 Task: Search for people on LinkedIn using filters: location 'Juitai', current company 'EXFO', school 'Shri Ramdeobaba College of Engineering and Management', industry 'Natural Gas Extraction', and title 'Cashier'.
Action: Mouse moved to (567, 71)
Screenshot: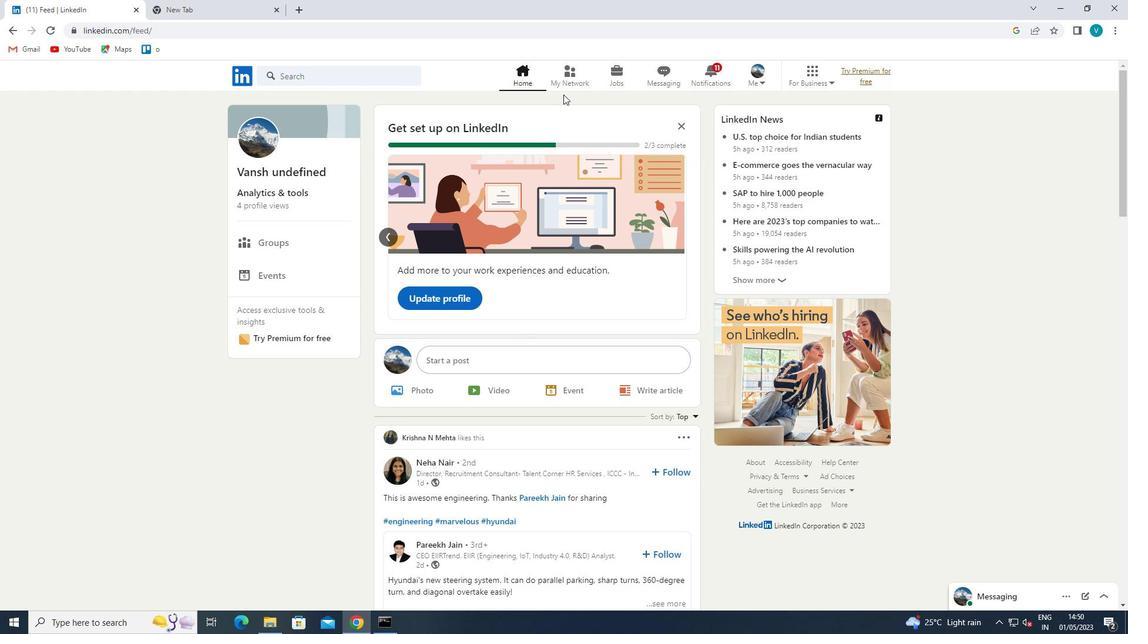 
Action: Mouse pressed left at (567, 71)
Screenshot: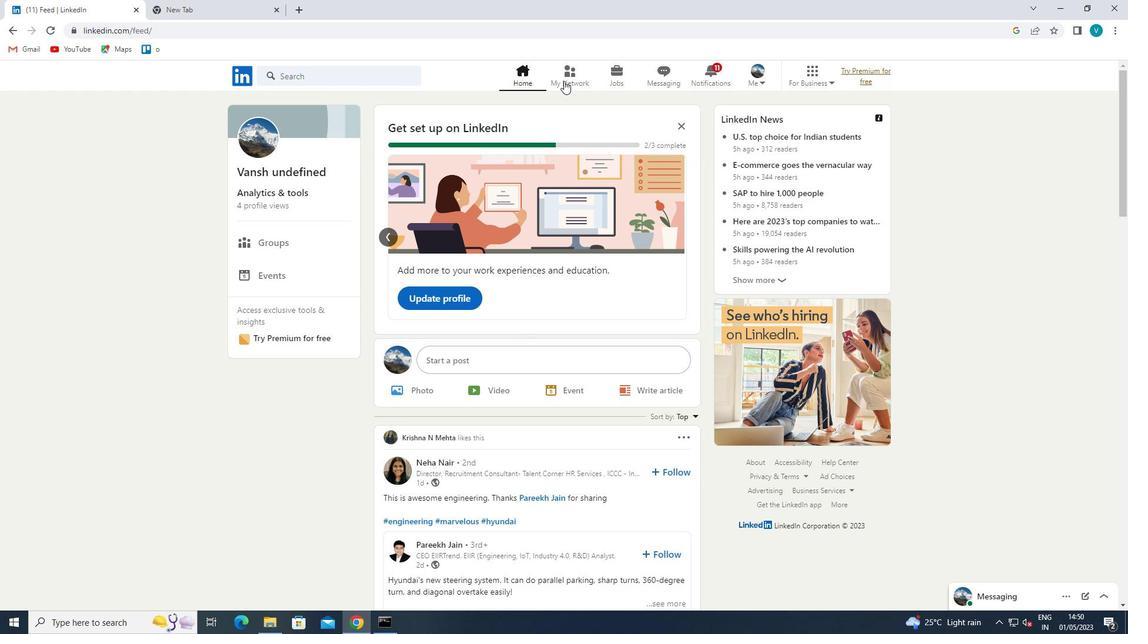 
Action: Mouse moved to (349, 138)
Screenshot: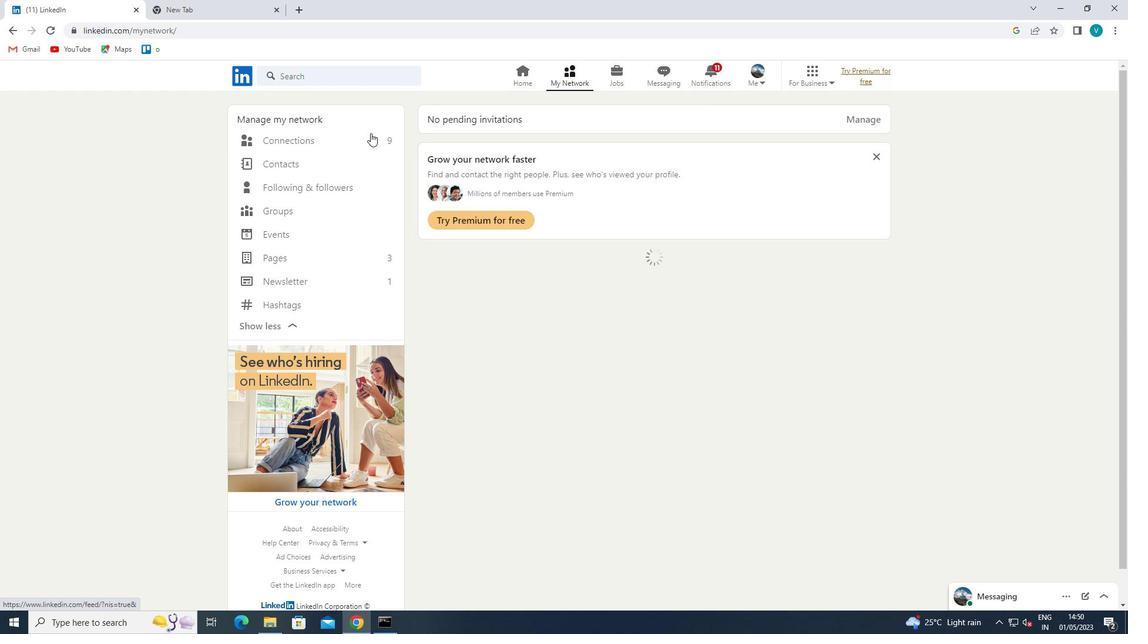
Action: Mouse pressed left at (349, 138)
Screenshot: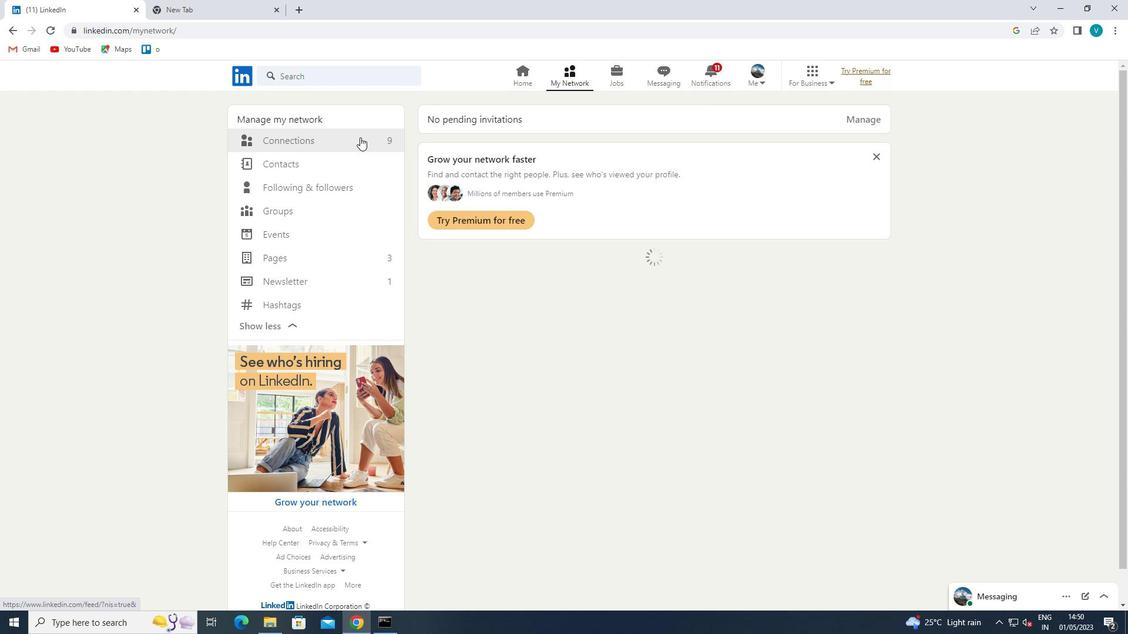 
Action: Mouse moved to (631, 141)
Screenshot: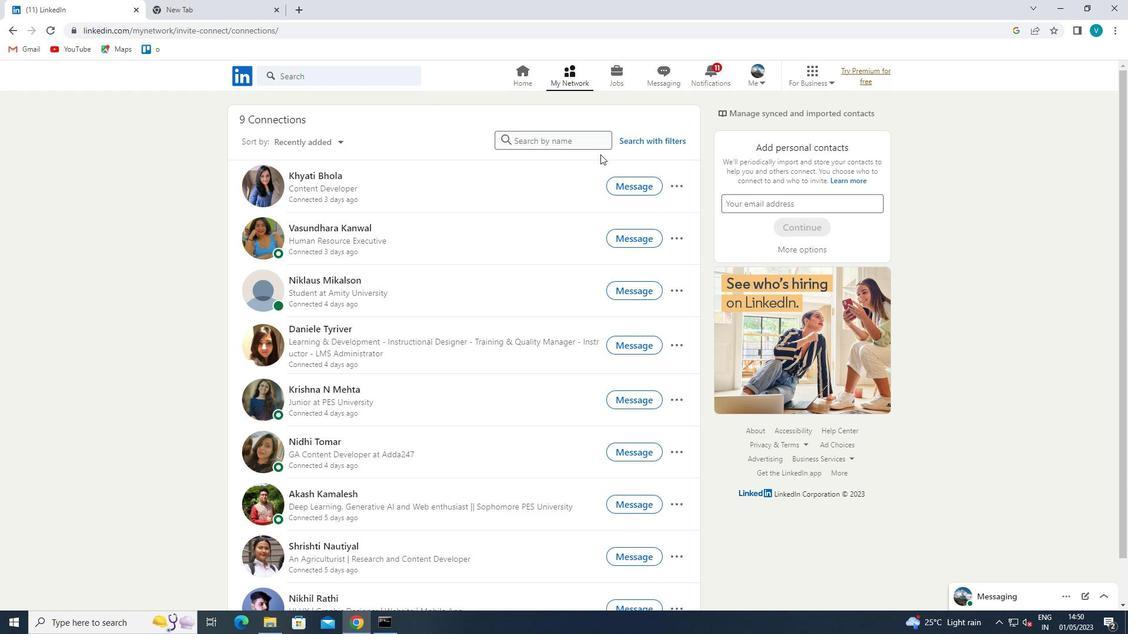 
Action: Mouse pressed left at (631, 141)
Screenshot: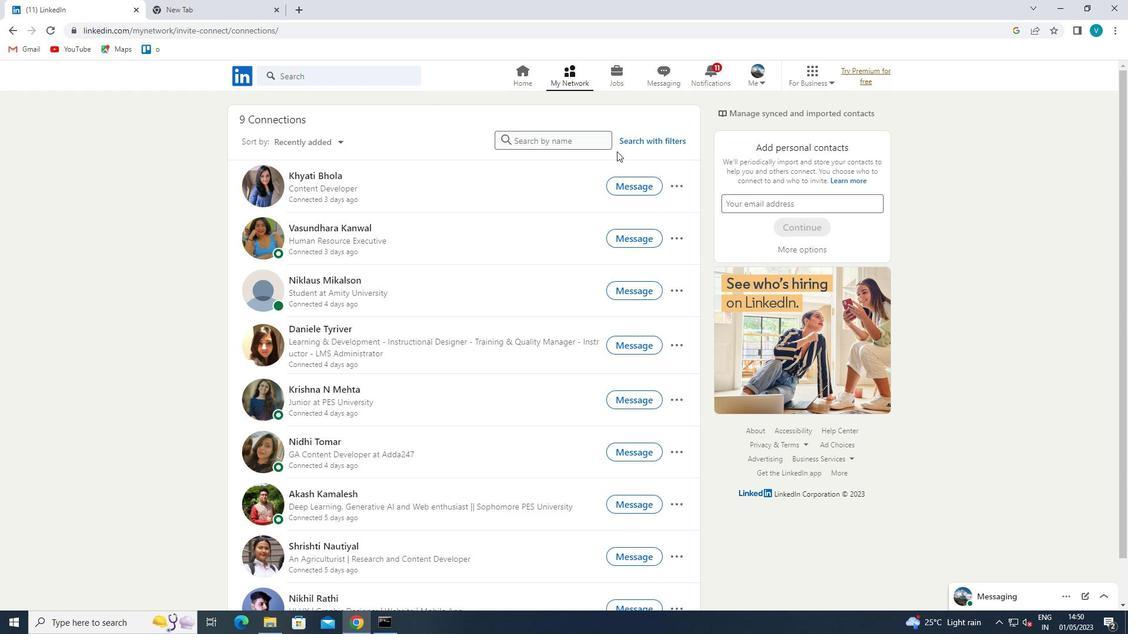 
Action: Mouse moved to (555, 112)
Screenshot: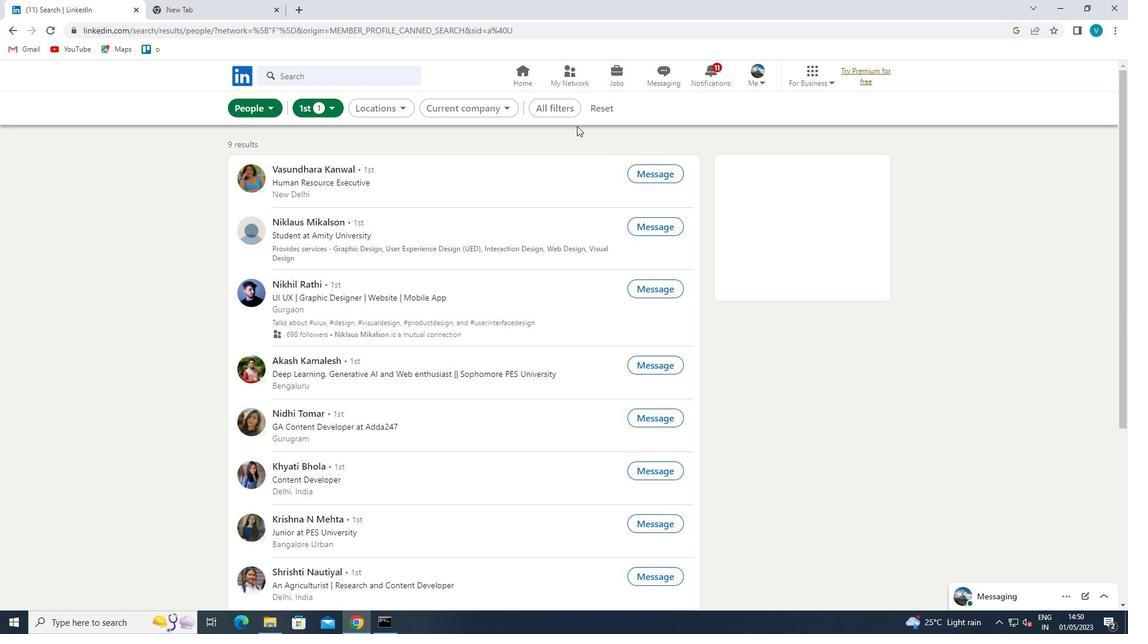 
Action: Mouse pressed left at (555, 112)
Screenshot: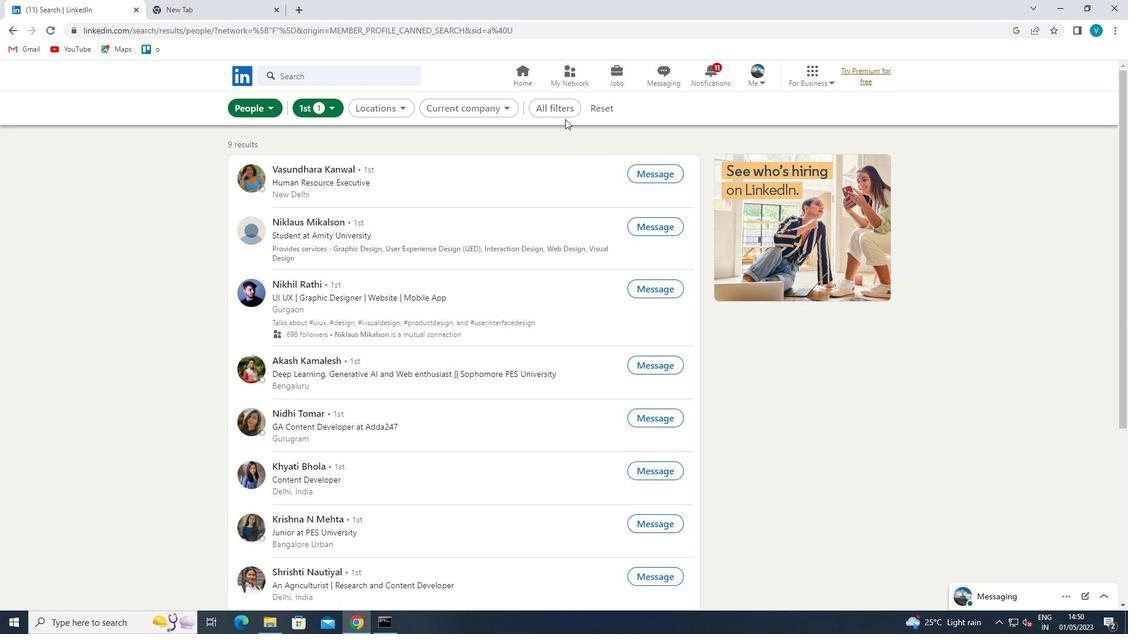 
Action: Mouse moved to (934, 383)
Screenshot: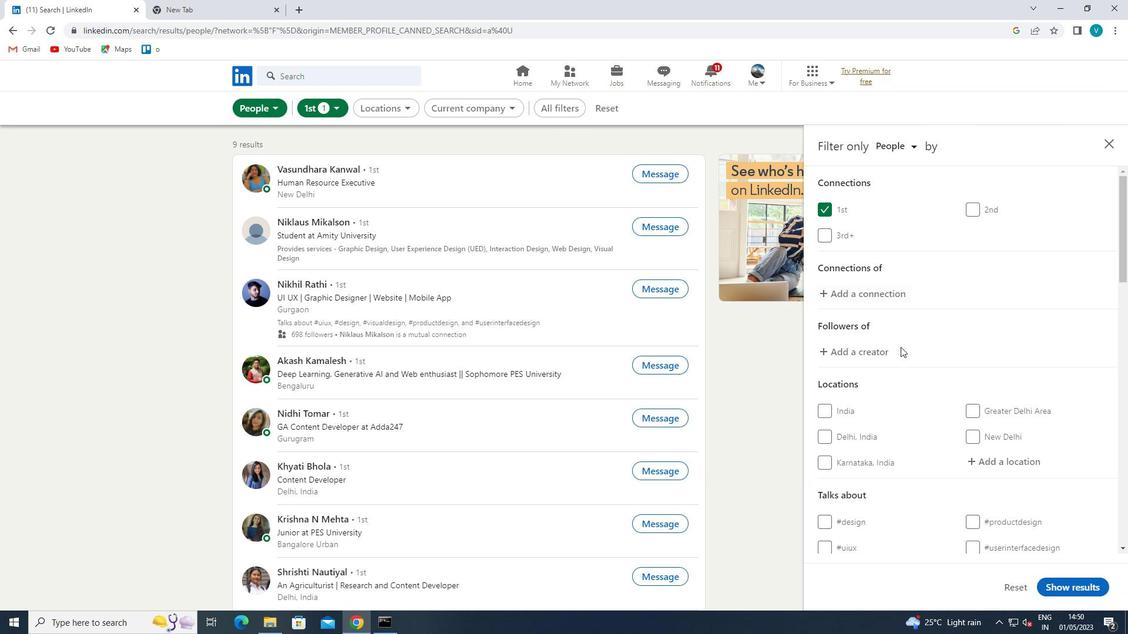 
Action: Mouse scrolled (934, 383) with delta (0, 0)
Screenshot: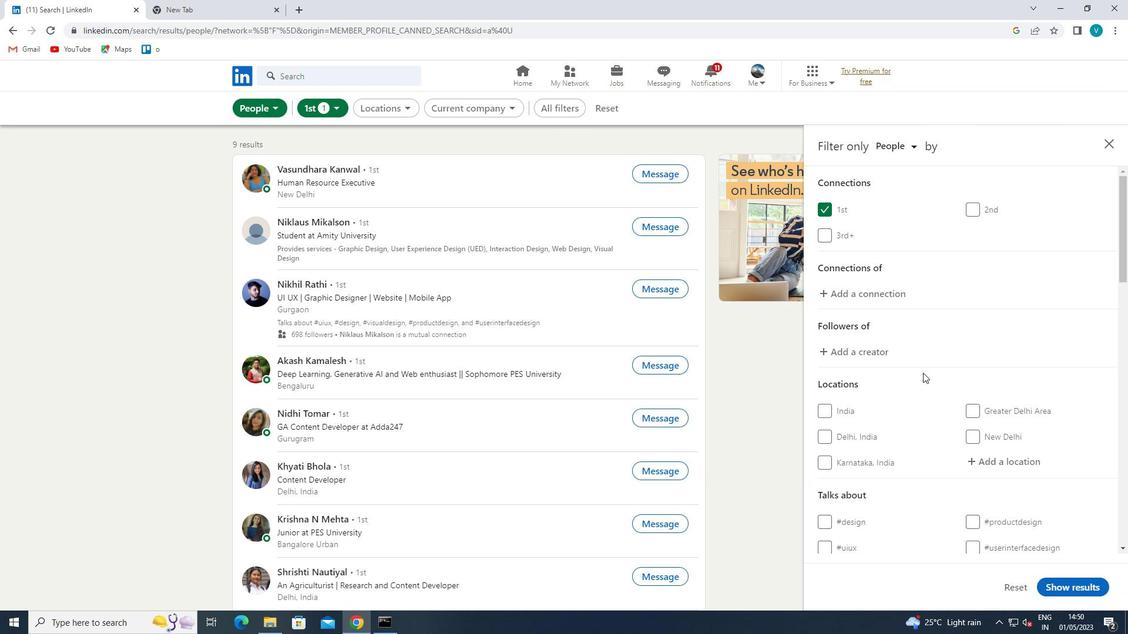 
Action: Mouse moved to (975, 397)
Screenshot: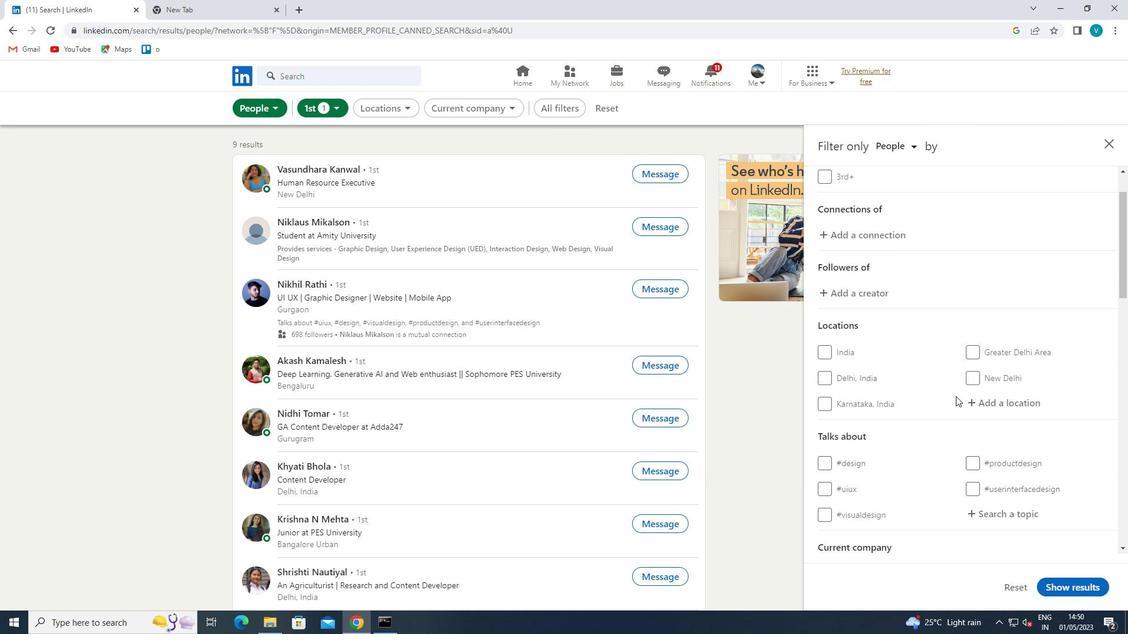 
Action: Mouse pressed left at (975, 397)
Screenshot: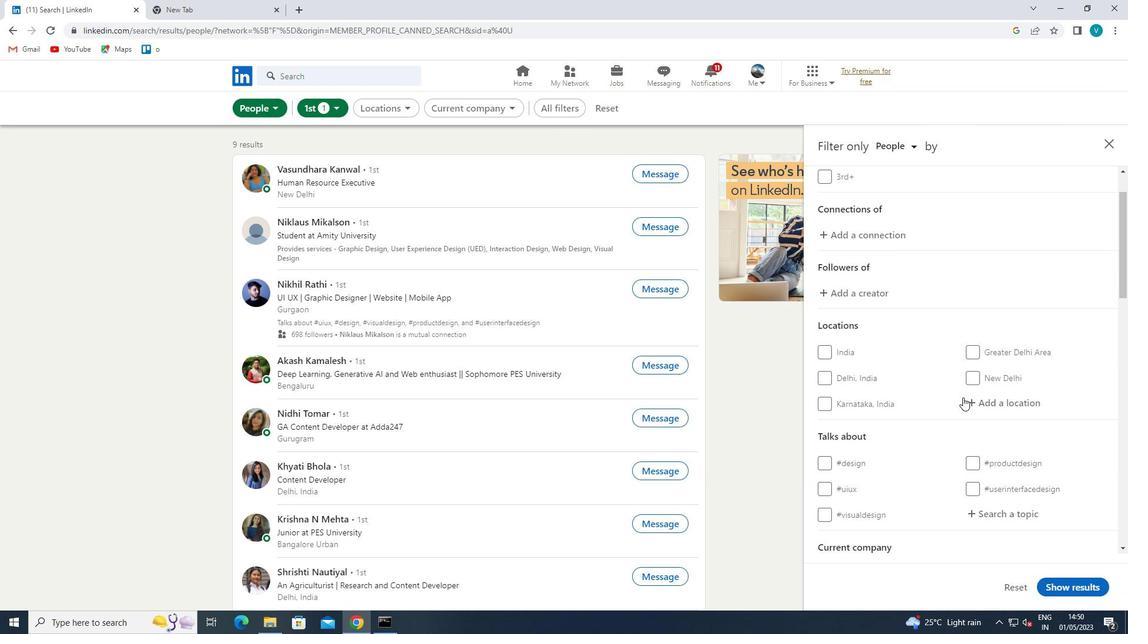 
Action: Mouse moved to (501, 512)
Screenshot: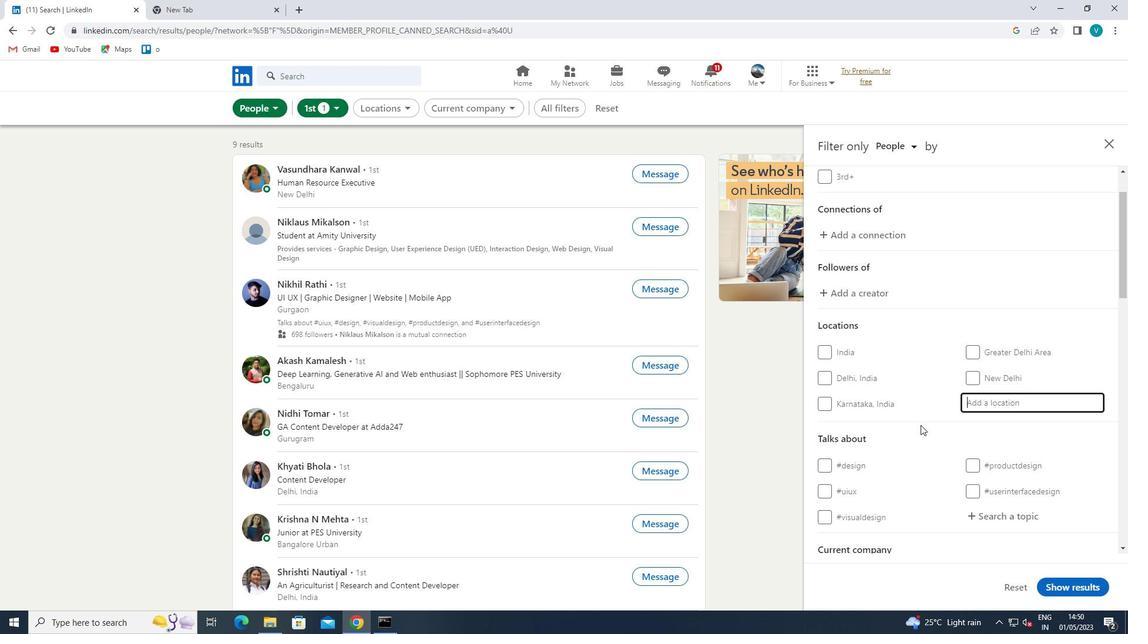 
Action: Key pressed <Key.shift>JUITAI
Screenshot: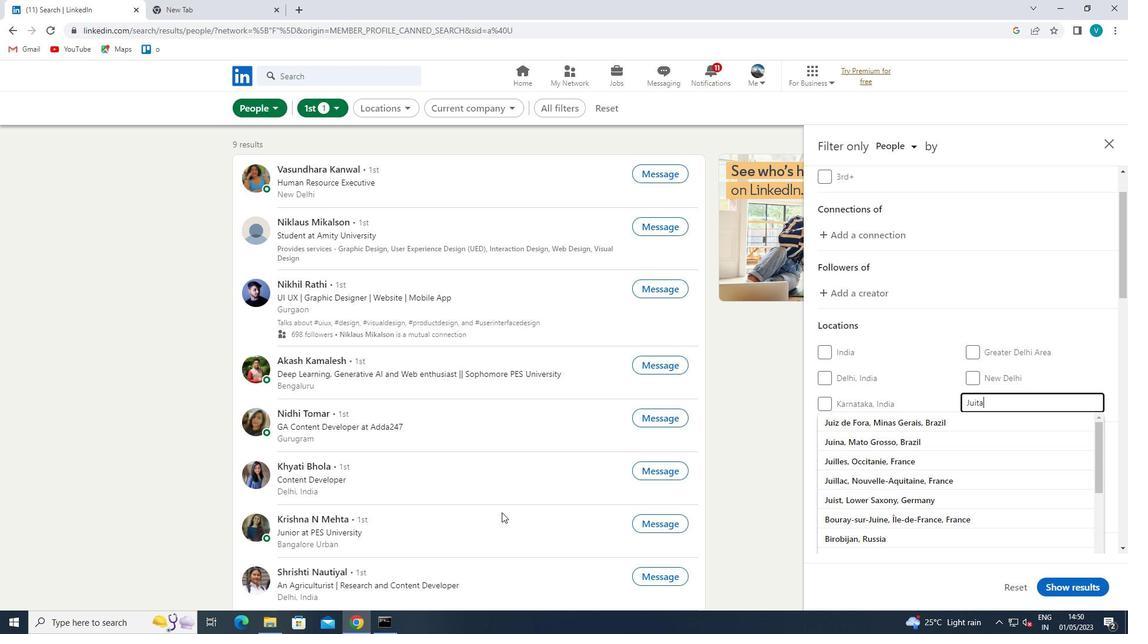 
Action: Mouse moved to (893, 468)
Screenshot: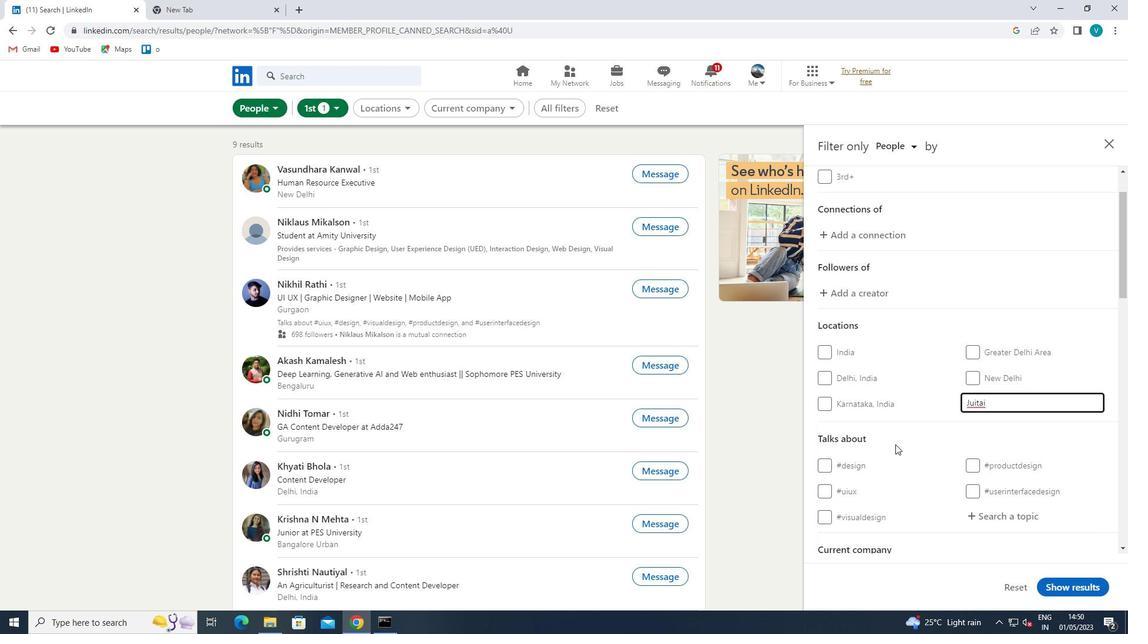 
Action: Mouse scrolled (893, 468) with delta (0, 0)
Screenshot: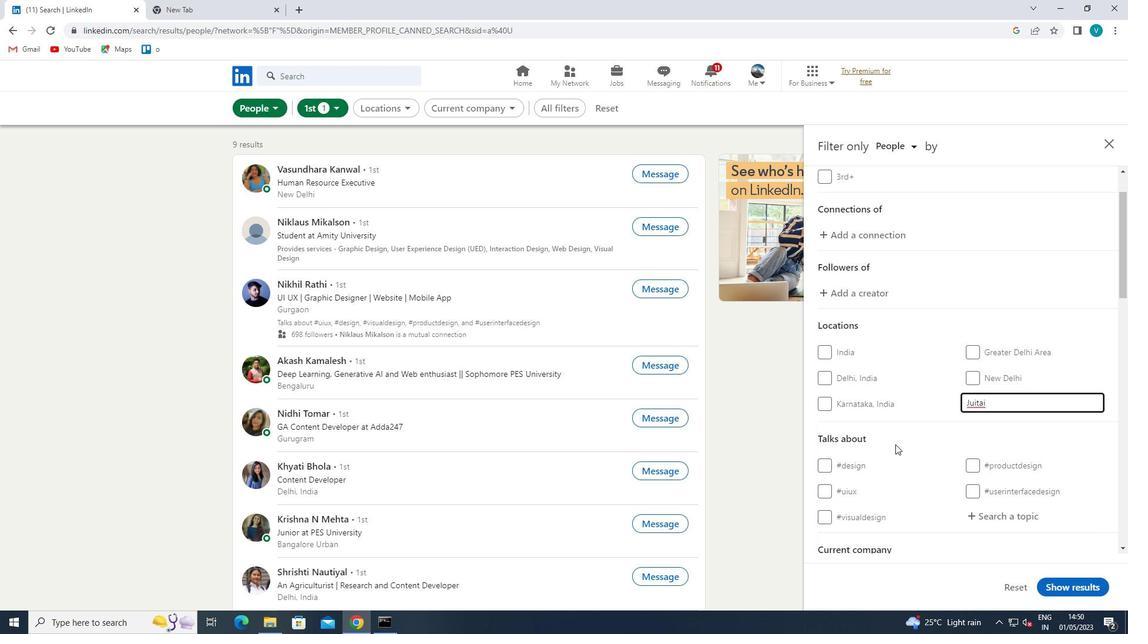 
Action: Mouse moved to (994, 451)
Screenshot: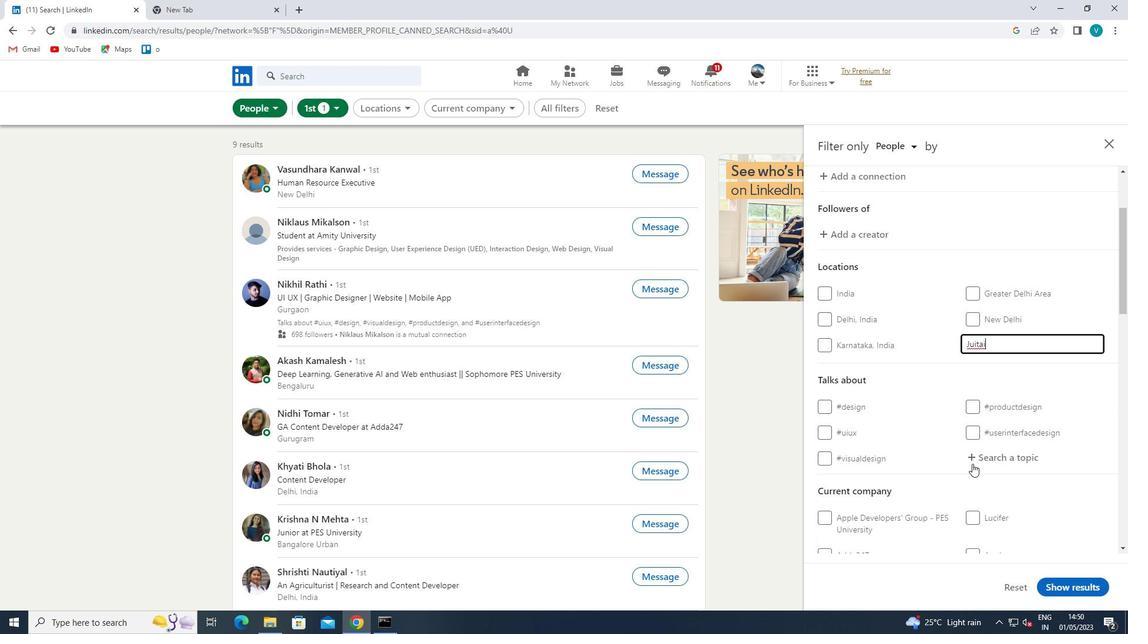 
Action: Mouse pressed left at (994, 451)
Screenshot: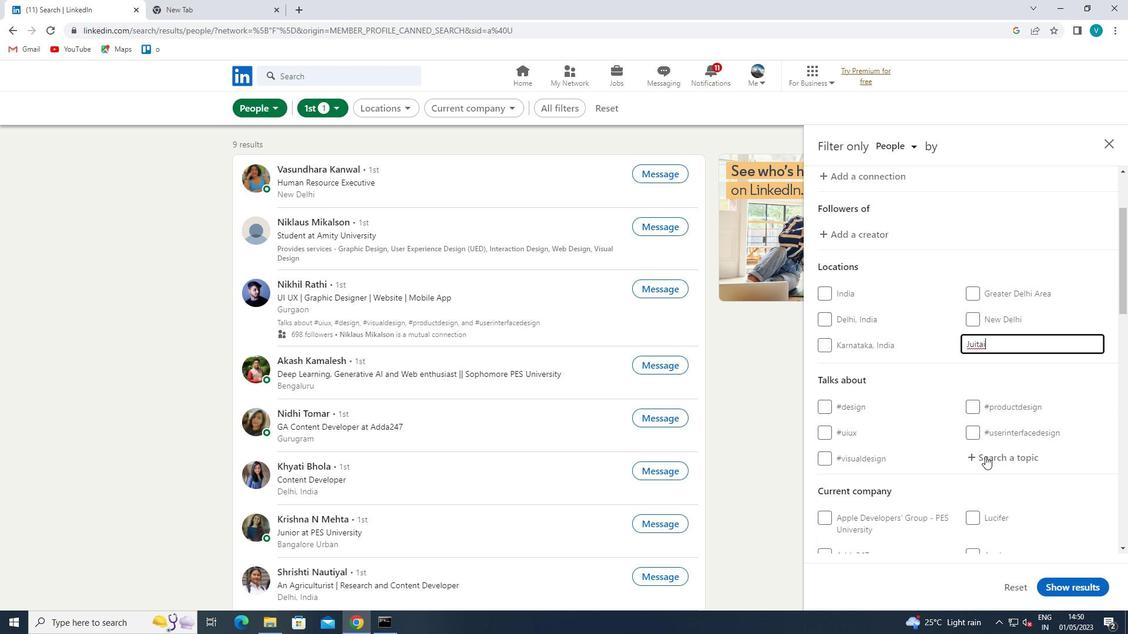 
Action: Mouse moved to (877, 437)
Screenshot: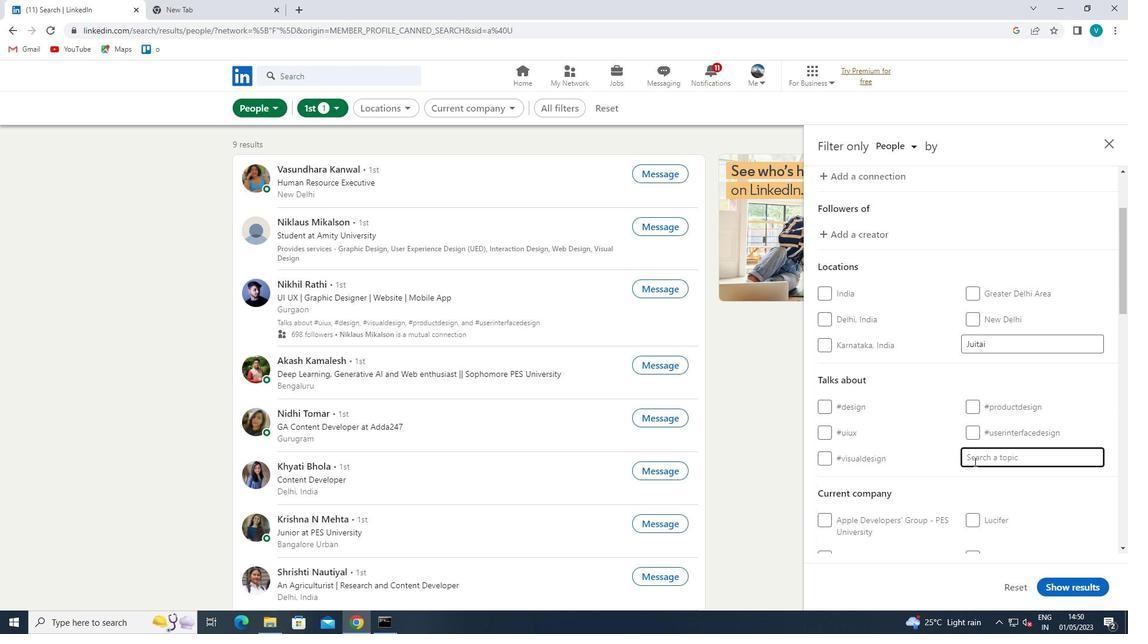 
Action: Key pressed <Key.shift>#<Key.shift>KNOWYOURSOCIAL
Screenshot: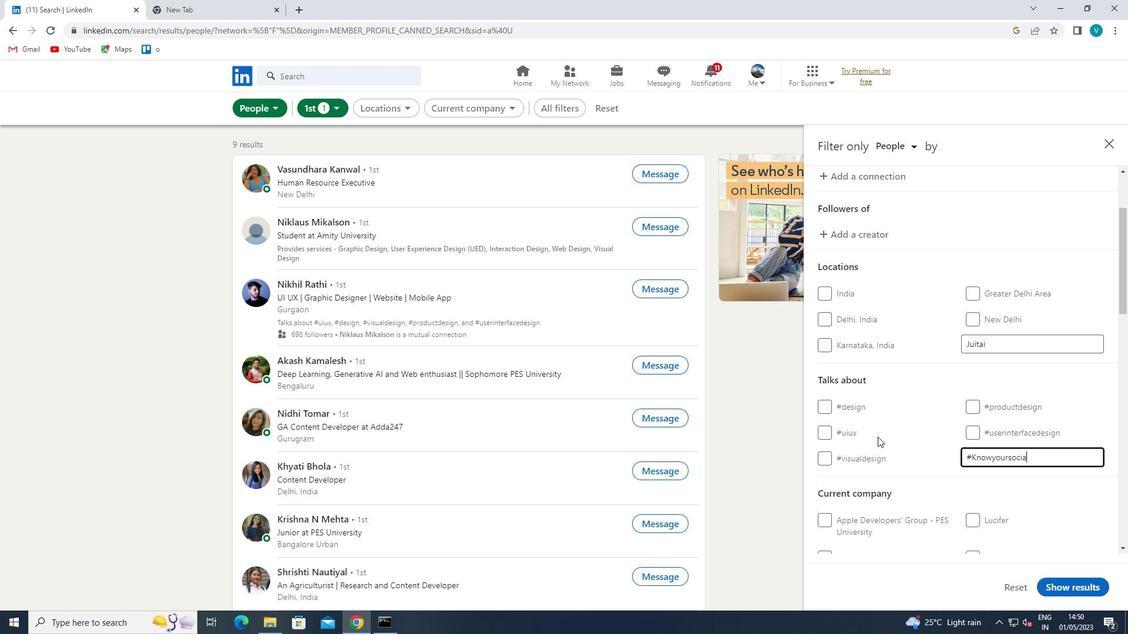
Action: Mouse moved to (920, 458)
Screenshot: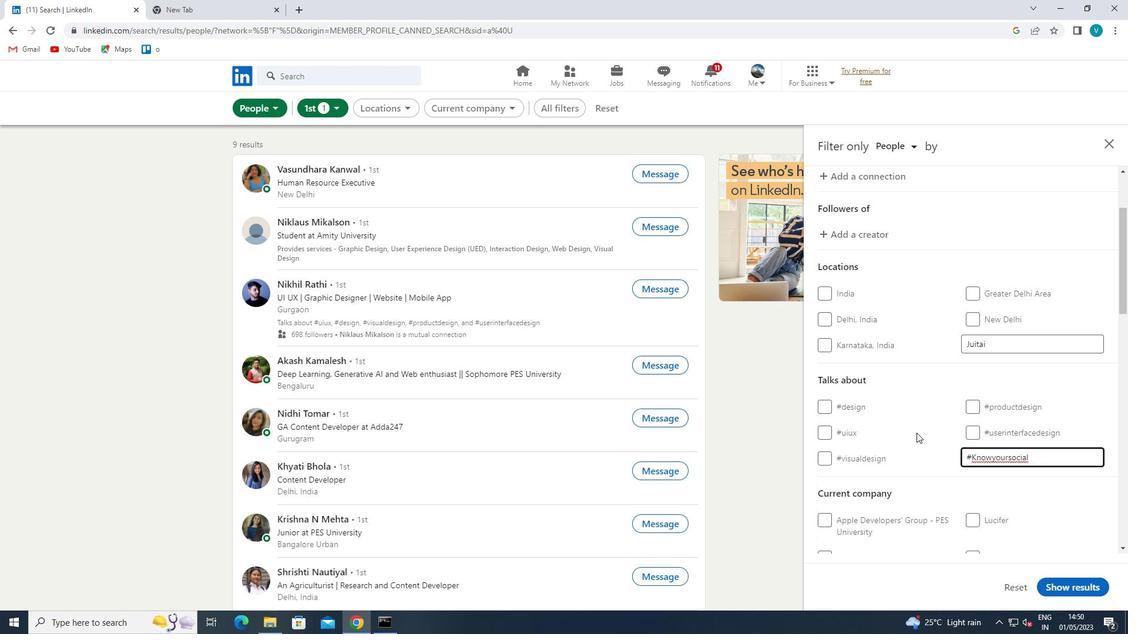 
Action: Mouse pressed left at (920, 458)
Screenshot: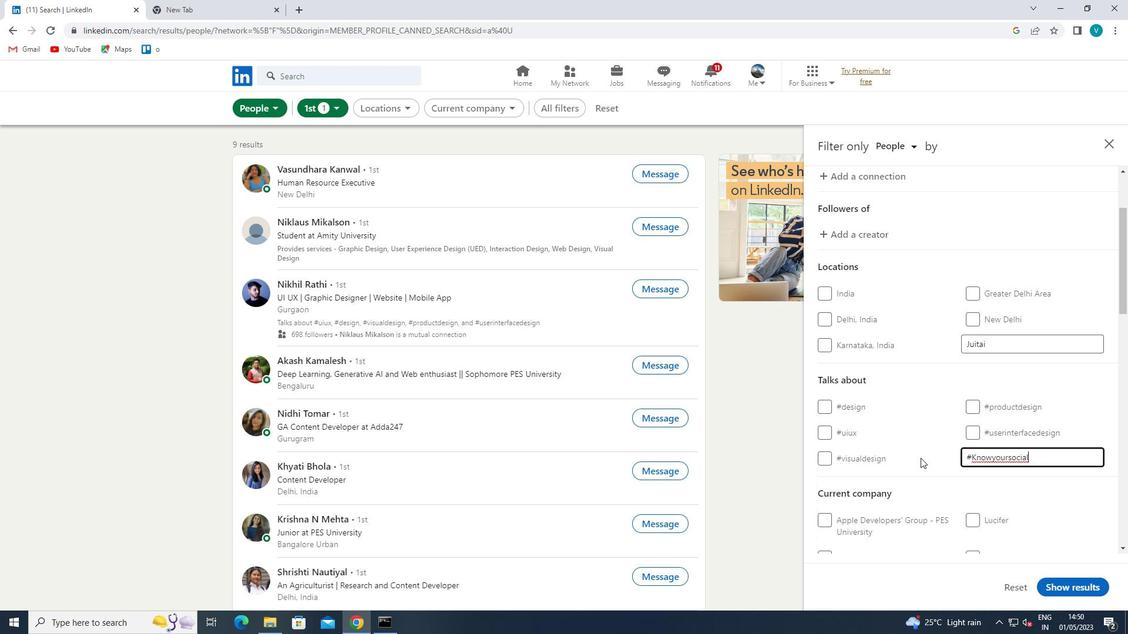 
Action: Mouse scrolled (920, 457) with delta (0, 0)
Screenshot: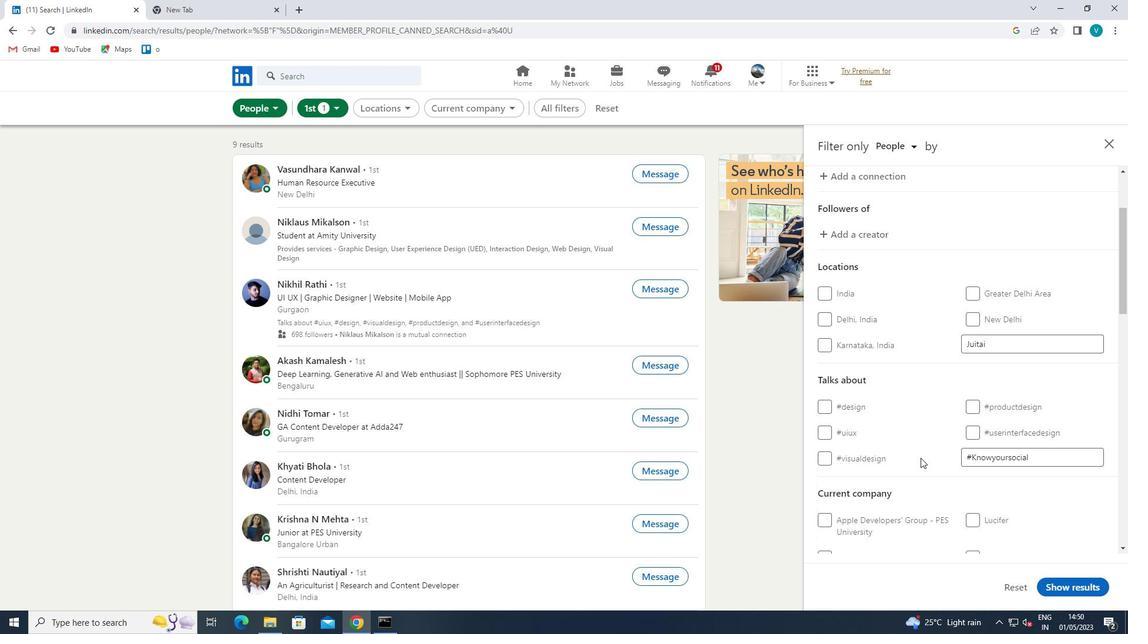 
Action: Mouse moved to (936, 469)
Screenshot: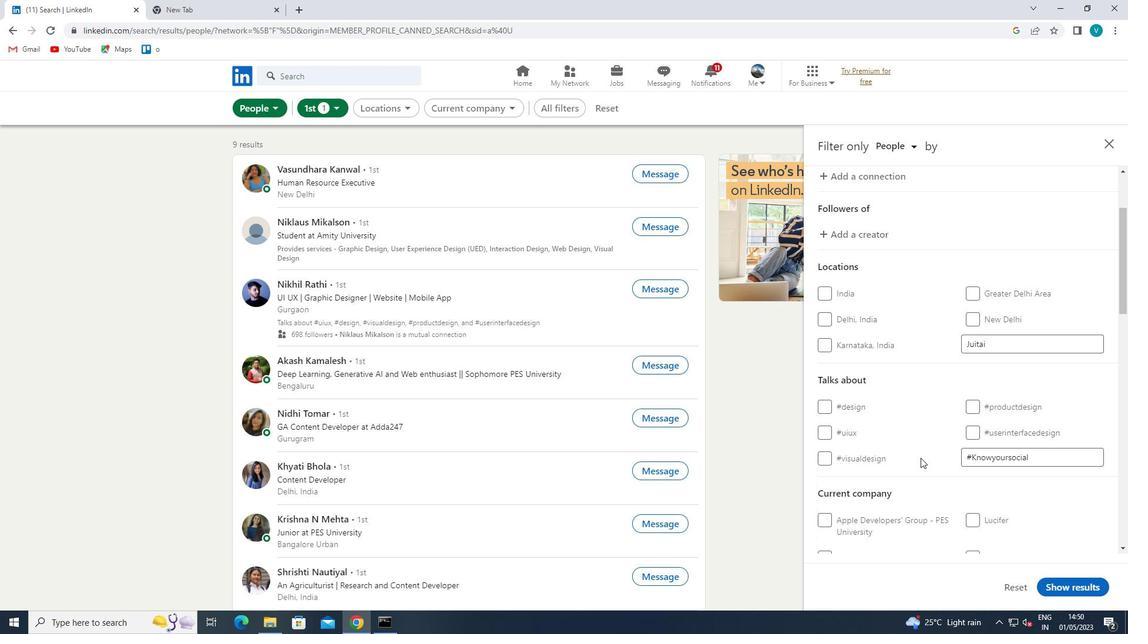 
Action: Mouse scrolled (936, 468) with delta (0, 0)
Screenshot: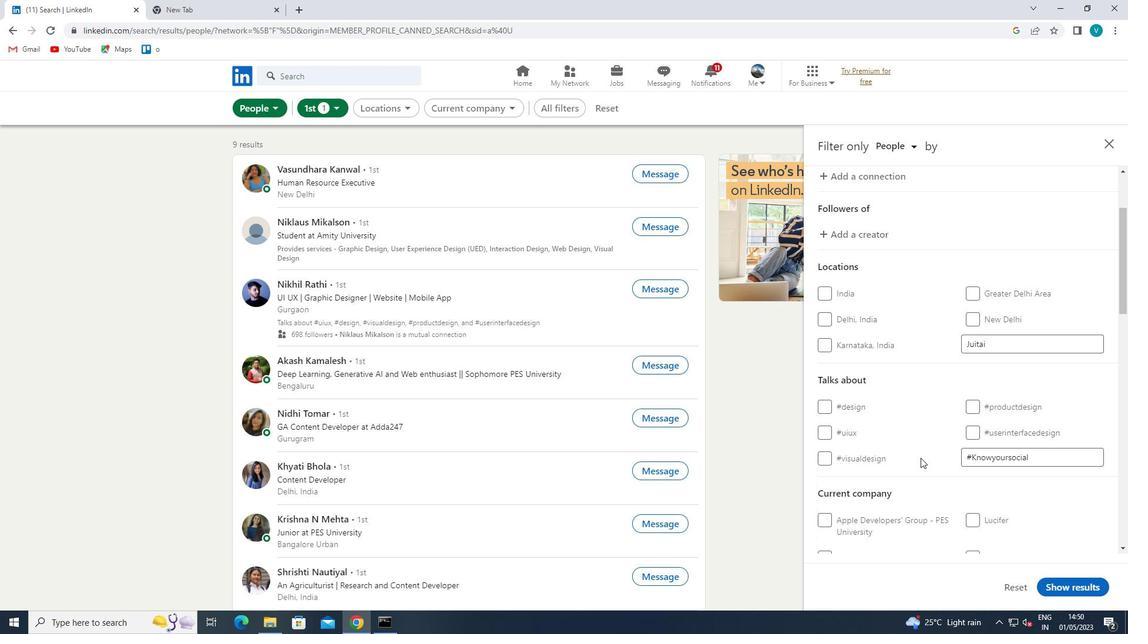 
Action: Mouse moved to (981, 460)
Screenshot: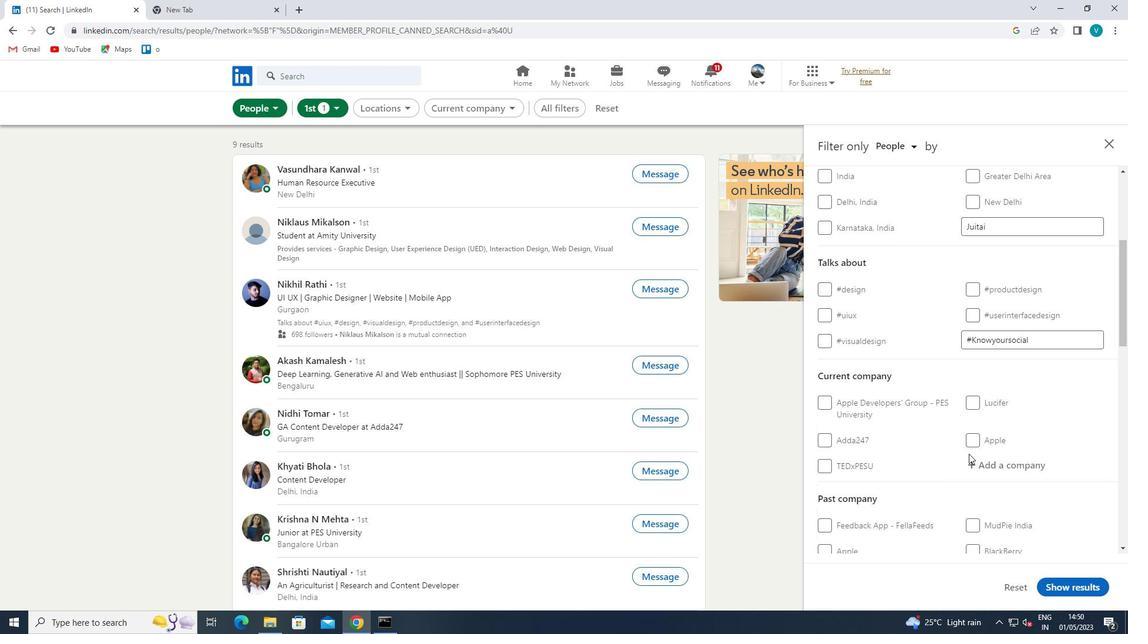 
Action: Mouse pressed left at (981, 460)
Screenshot: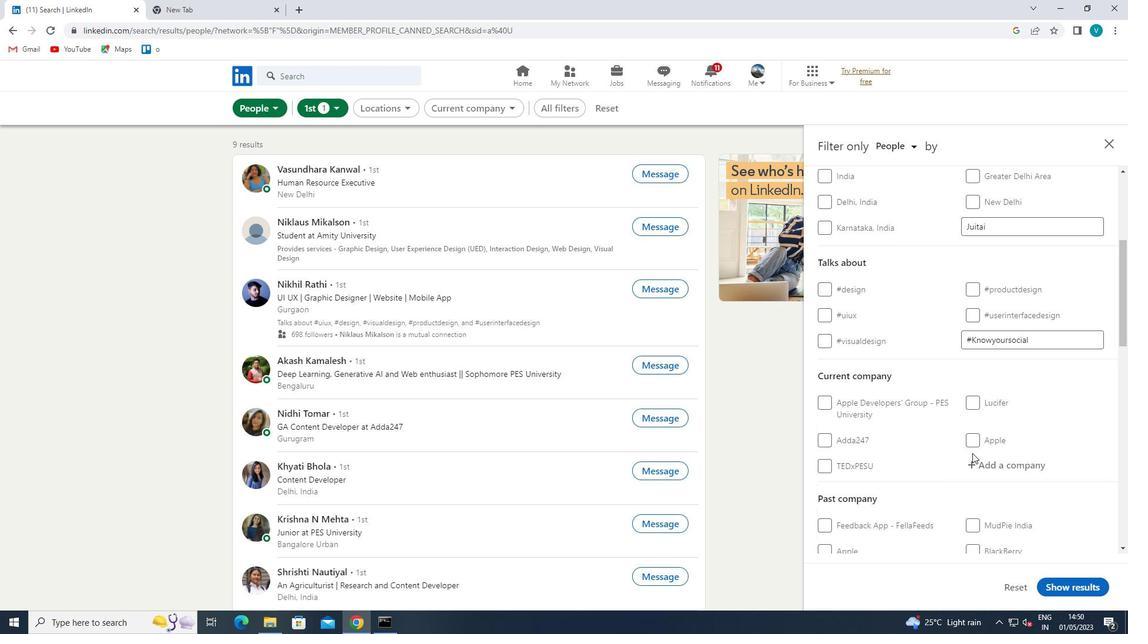 
Action: Mouse moved to (983, 460)
Screenshot: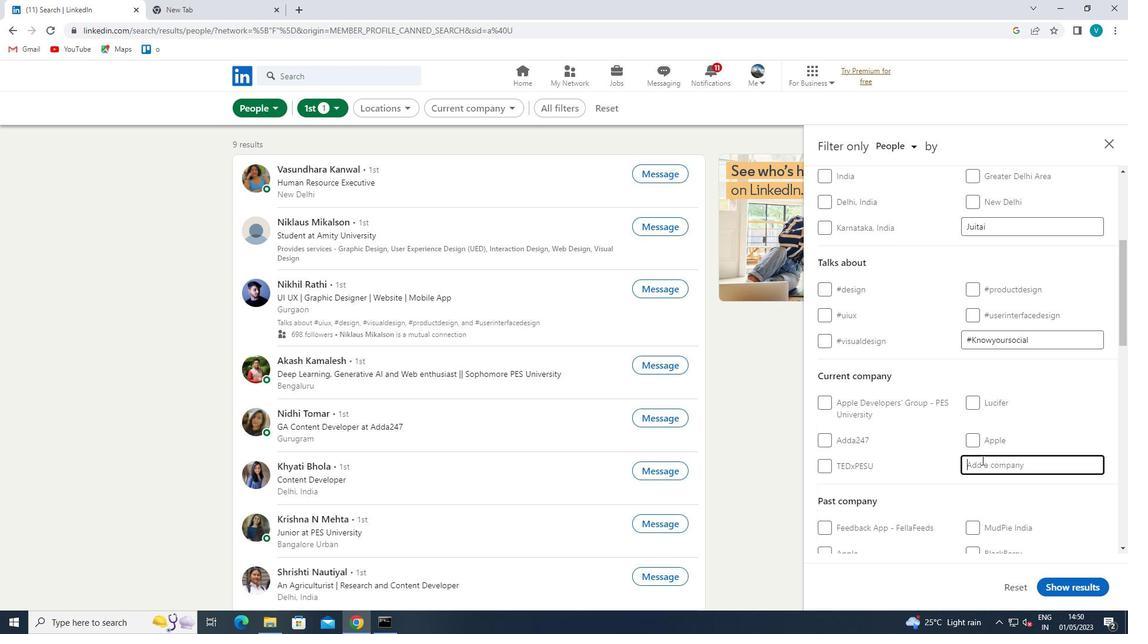 
Action: Key pressed <Key.shift><Key.shift><Key.shift><Key.shift><Key.shift><Key.shift><Key.shift><Key.shift><Key.shift><Key.shift><Key.shift><Key.shift><Key.shift>XF
Screenshot: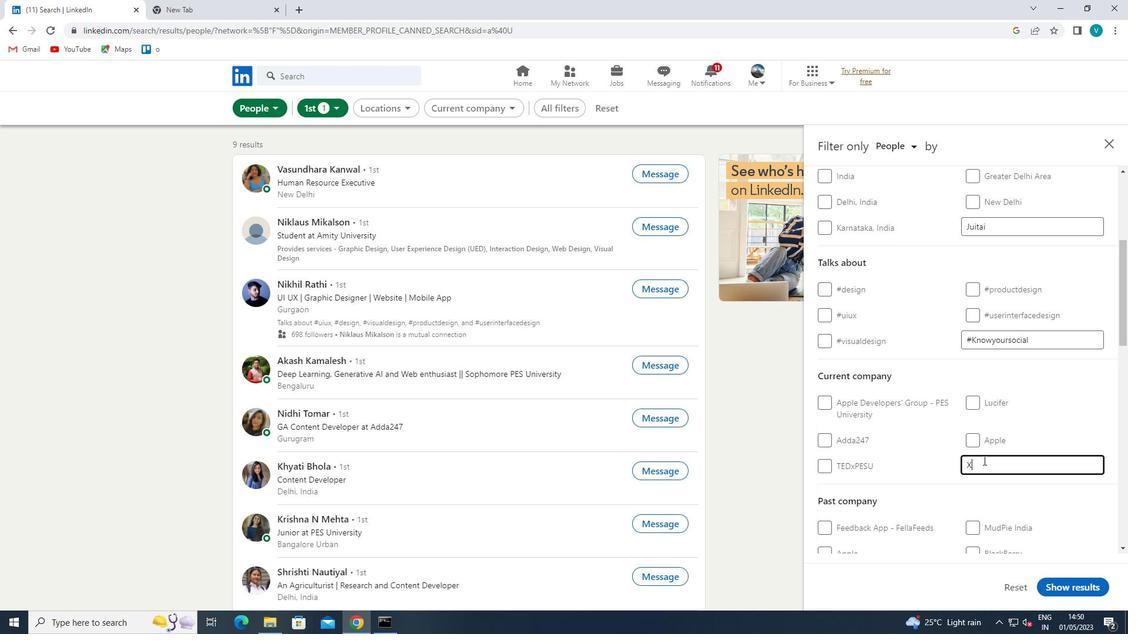 
Action: Mouse moved to (957, 454)
Screenshot: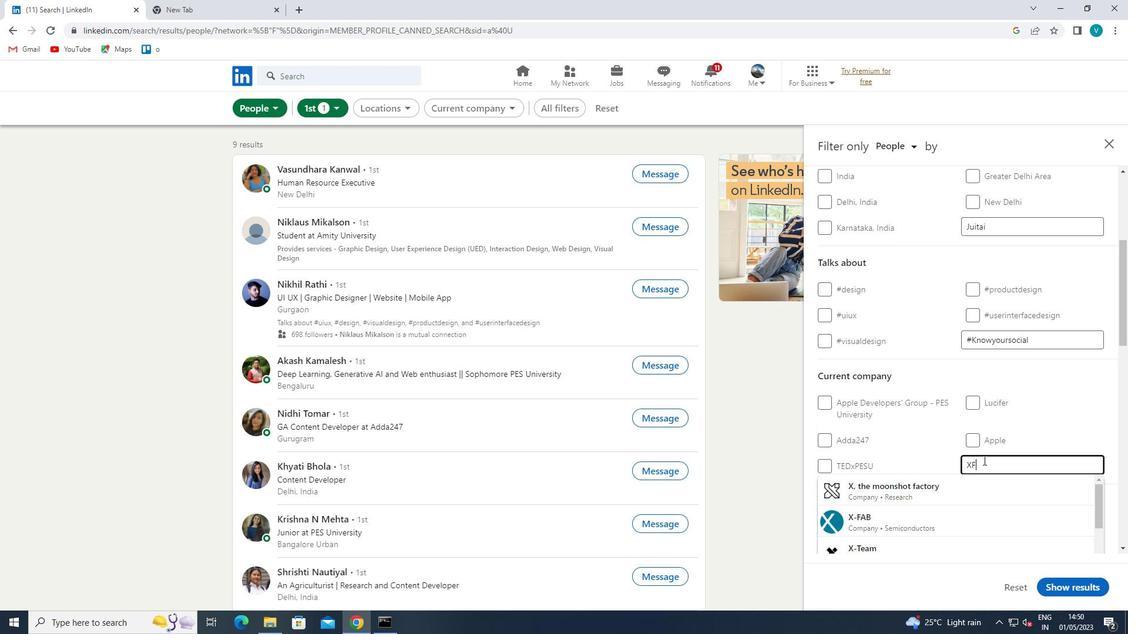 
Action: Key pressed O
Screenshot: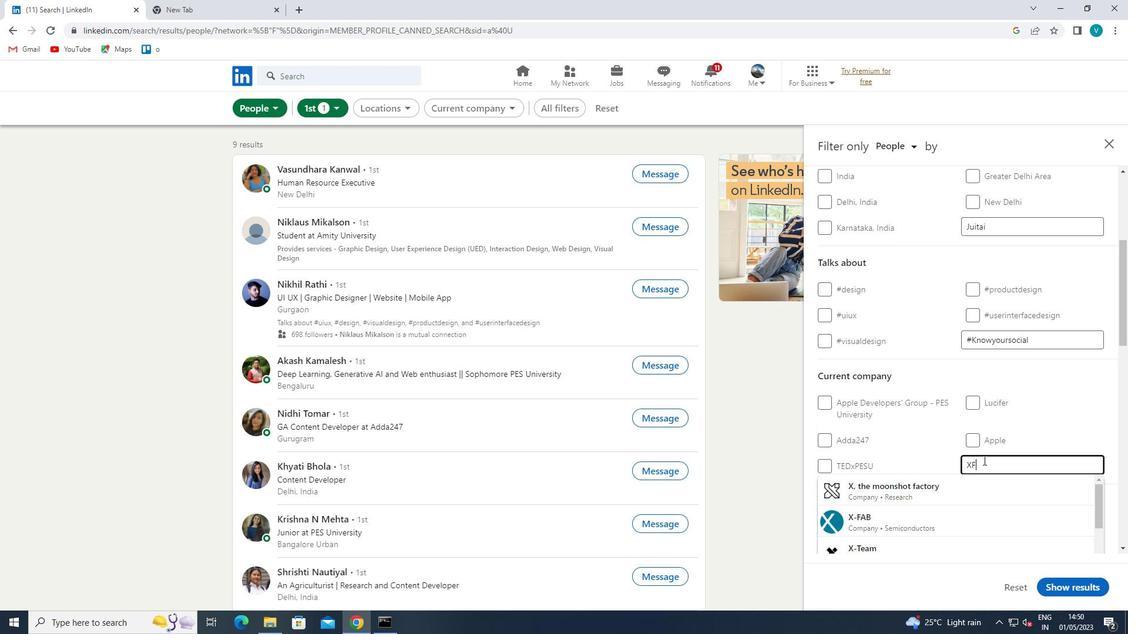 
Action: Mouse moved to (967, 461)
Screenshot: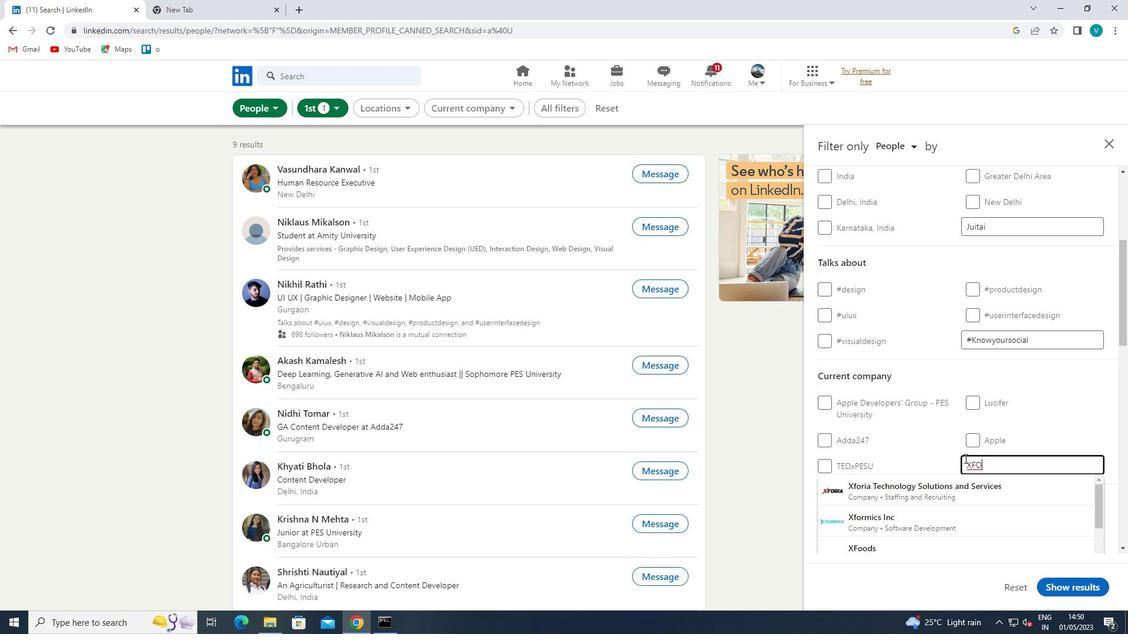 
Action: Mouse pressed left at (967, 461)
Screenshot: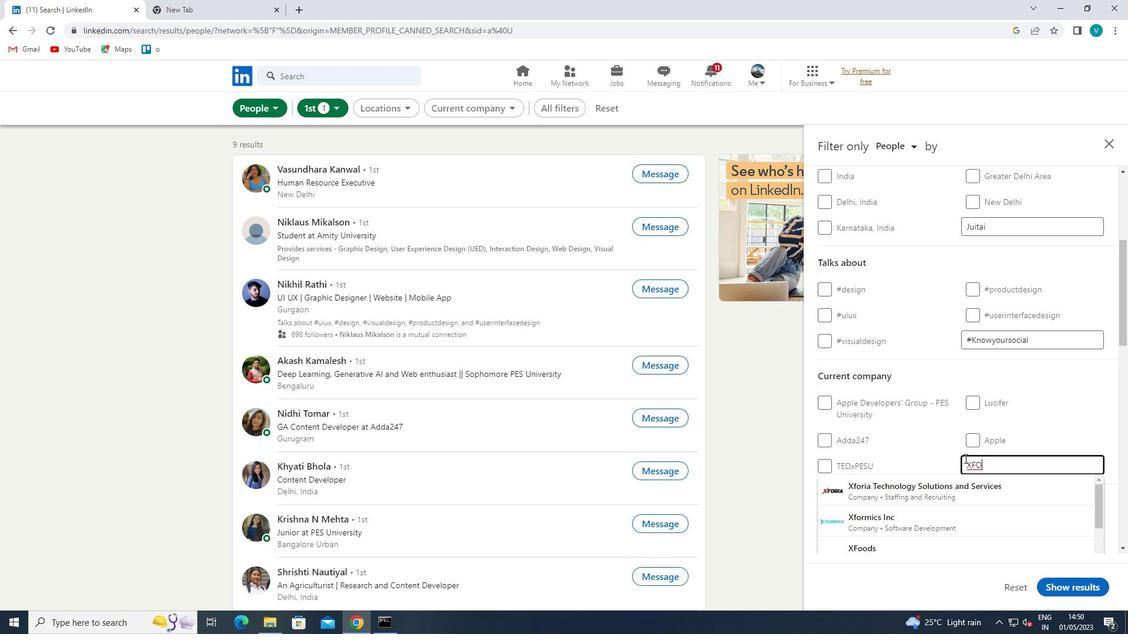 
Action: Mouse moved to (980, 496)
Screenshot: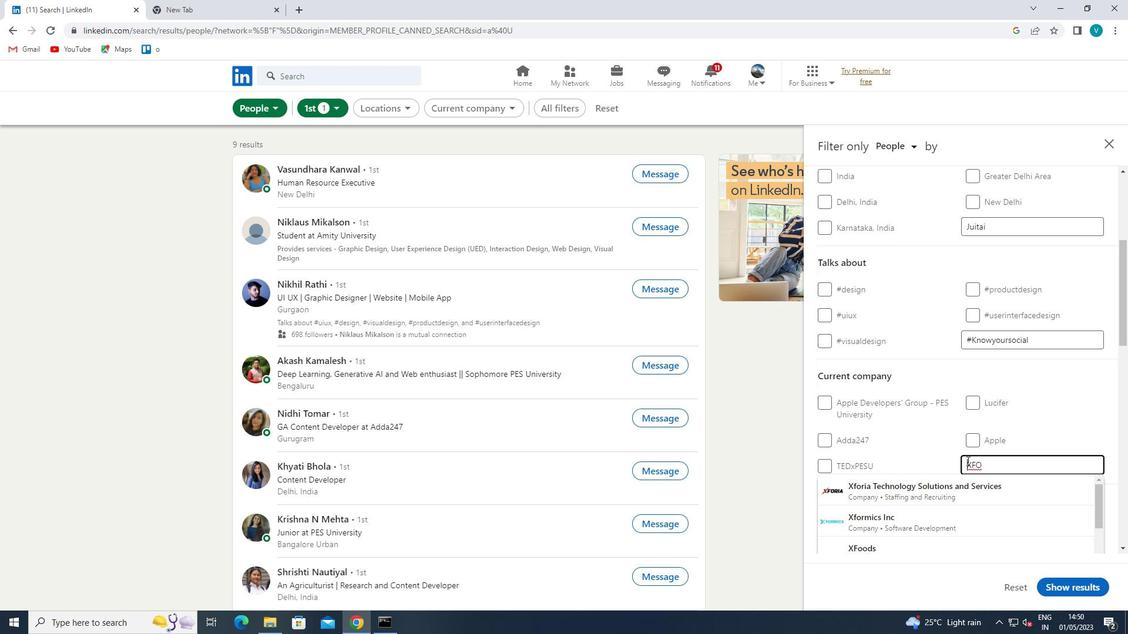 
Action: Key pressed <Key.shift><Key.shift>E
Screenshot: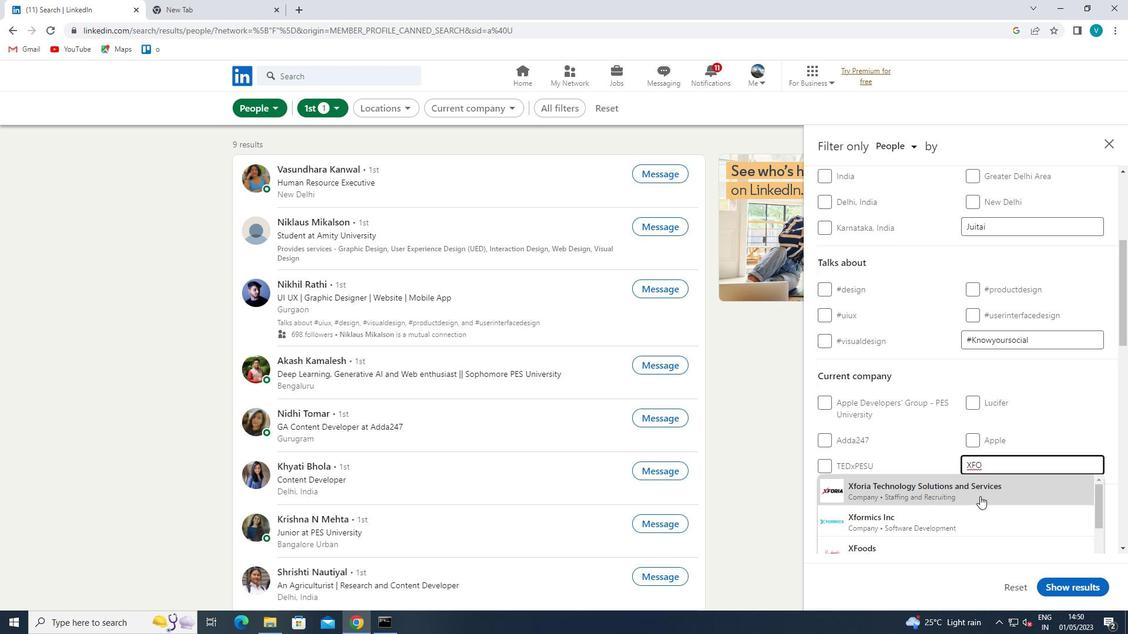 
Action: Mouse moved to (908, 478)
Screenshot: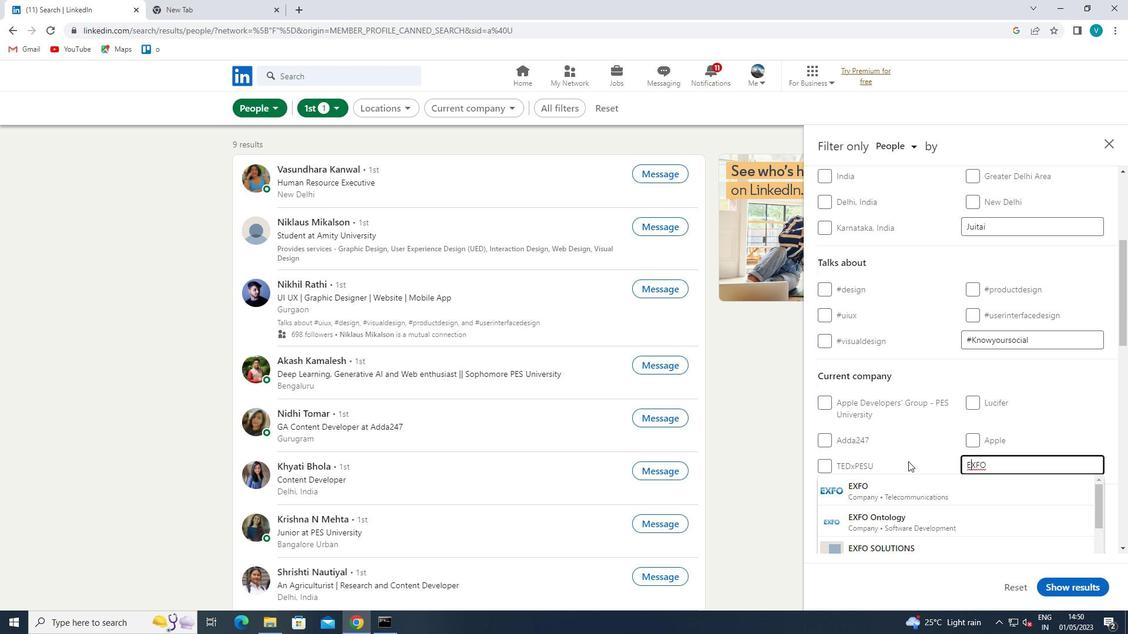 
Action: Mouse pressed left at (908, 478)
Screenshot: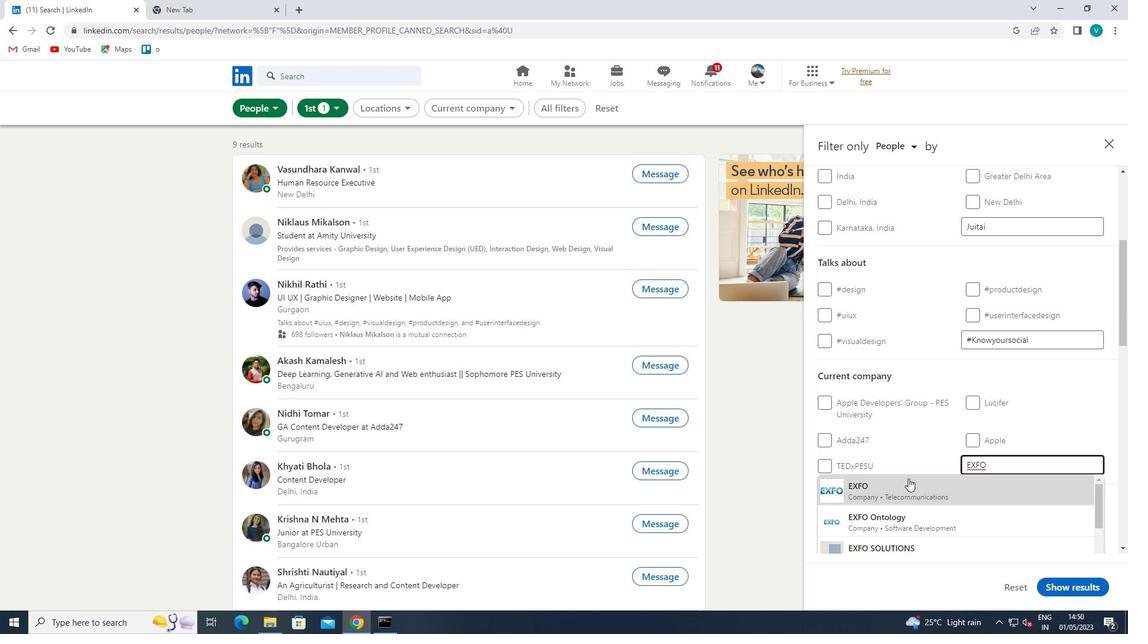 
Action: Mouse scrolled (908, 478) with delta (0, 0)
Screenshot: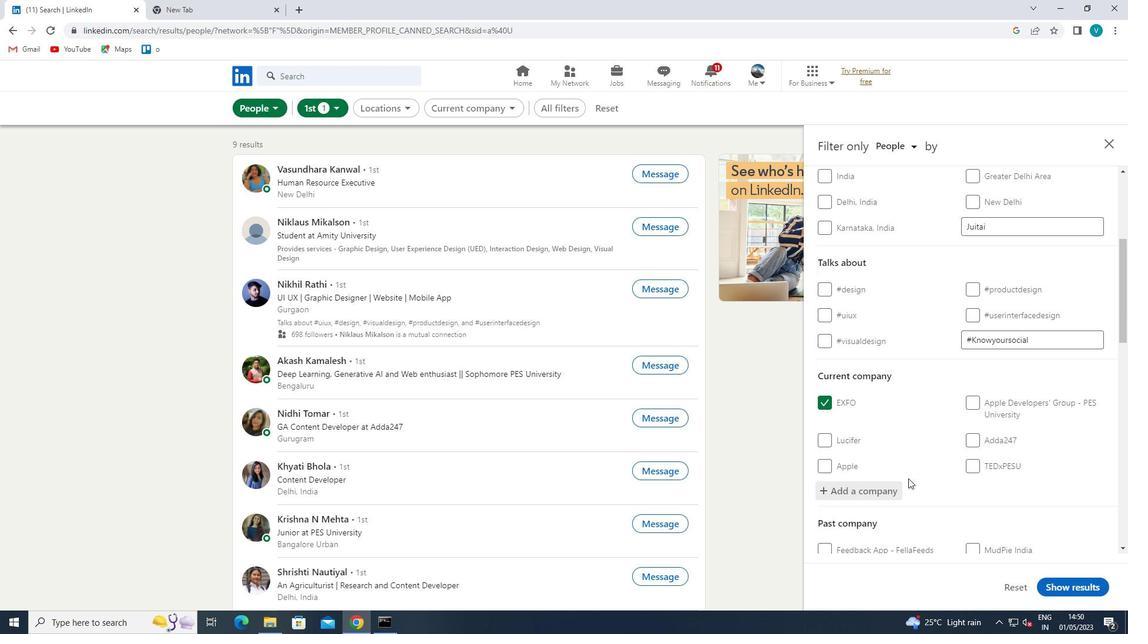 
Action: Mouse scrolled (908, 478) with delta (0, 0)
Screenshot: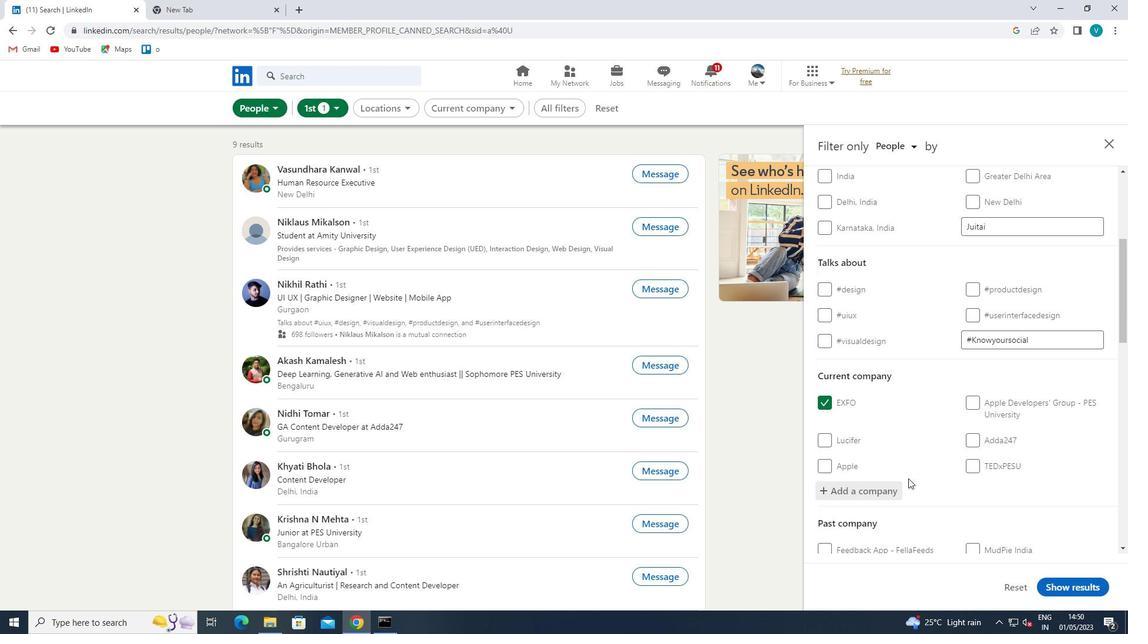 
Action: Mouse scrolled (908, 478) with delta (0, 0)
Screenshot: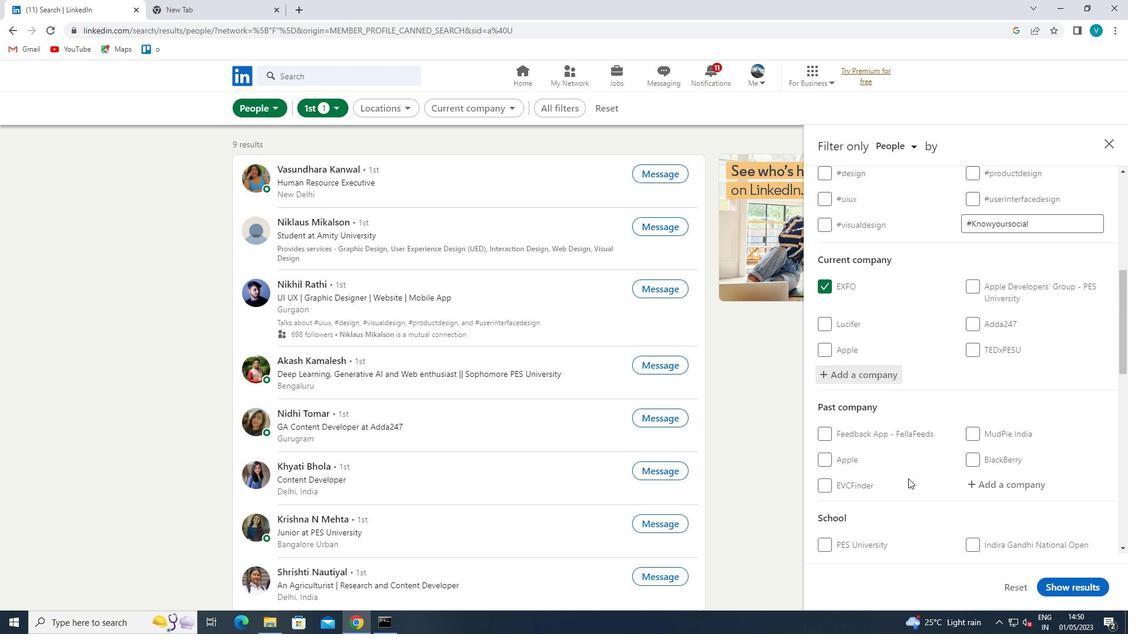 
Action: Mouse scrolled (908, 478) with delta (0, 0)
Screenshot: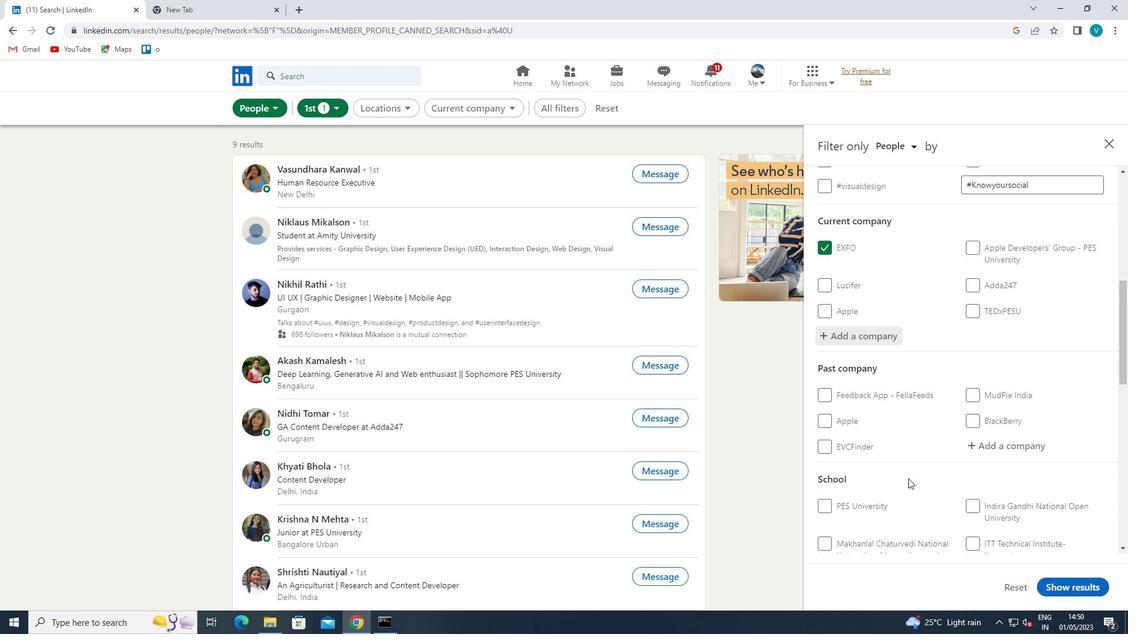 
Action: Mouse moved to (967, 505)
Screenshot: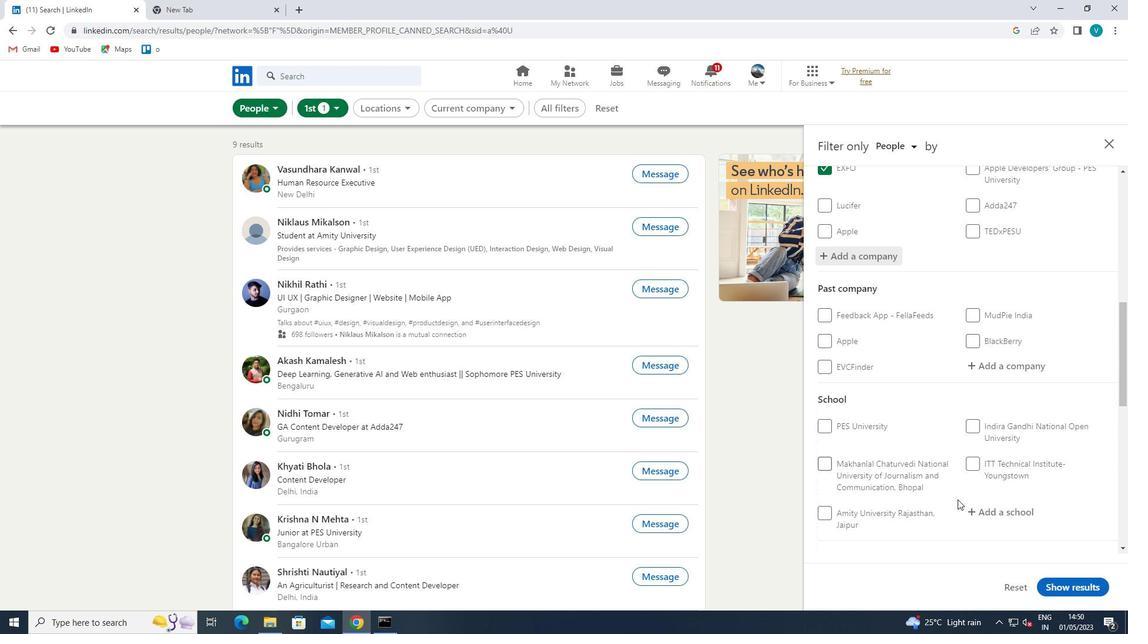 
Action: Mouse pressed left at (967, 505)
Screenshot: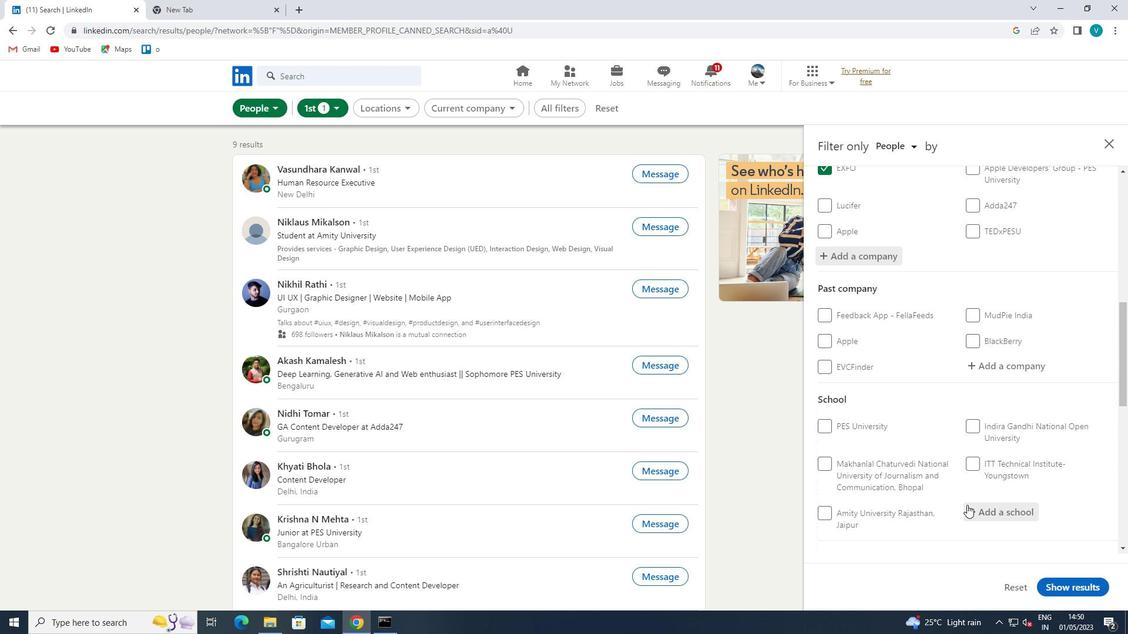 
Action: Mouse moved to (723, 437)
Screenshot: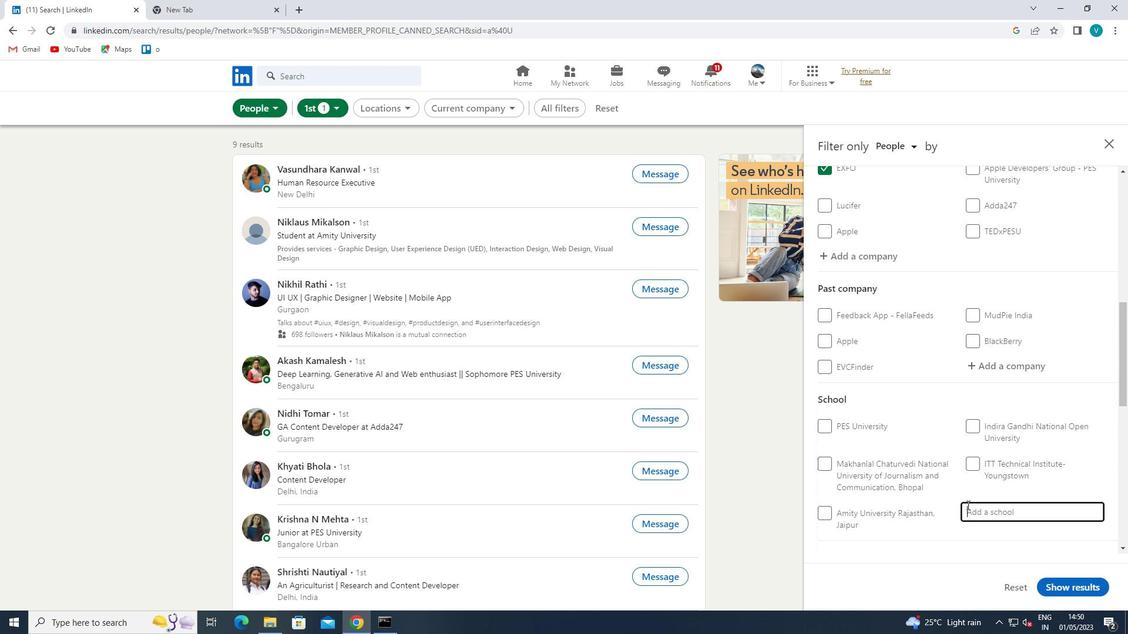 
Action: Key pressed <Key.shift>
Screenshot: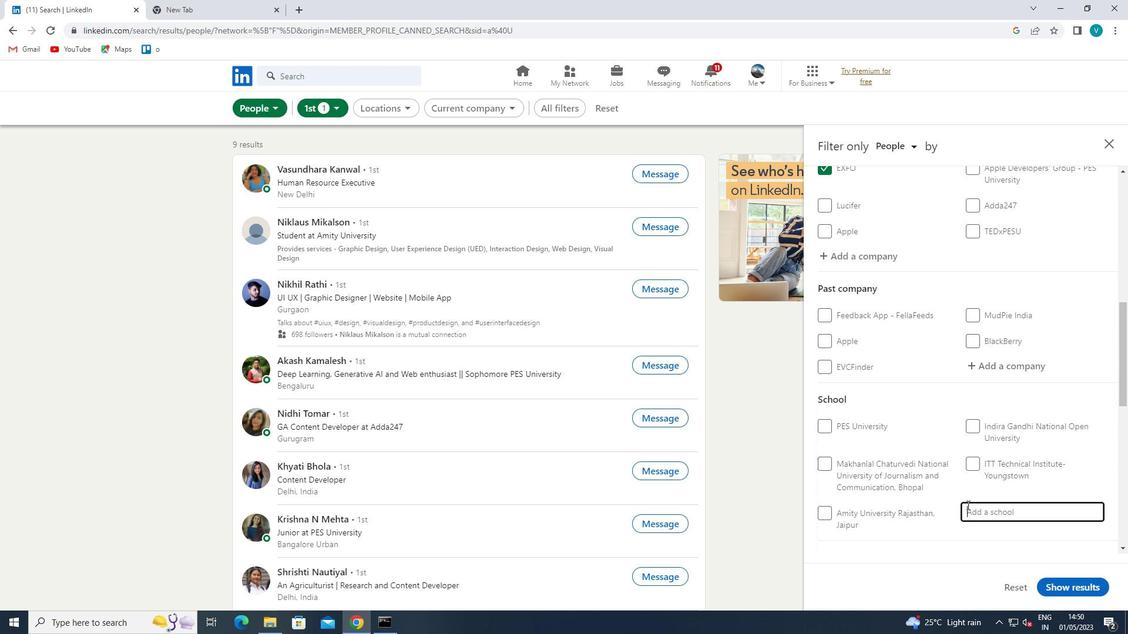 
Action: Mouse moved to (667, 421)
Screenshot: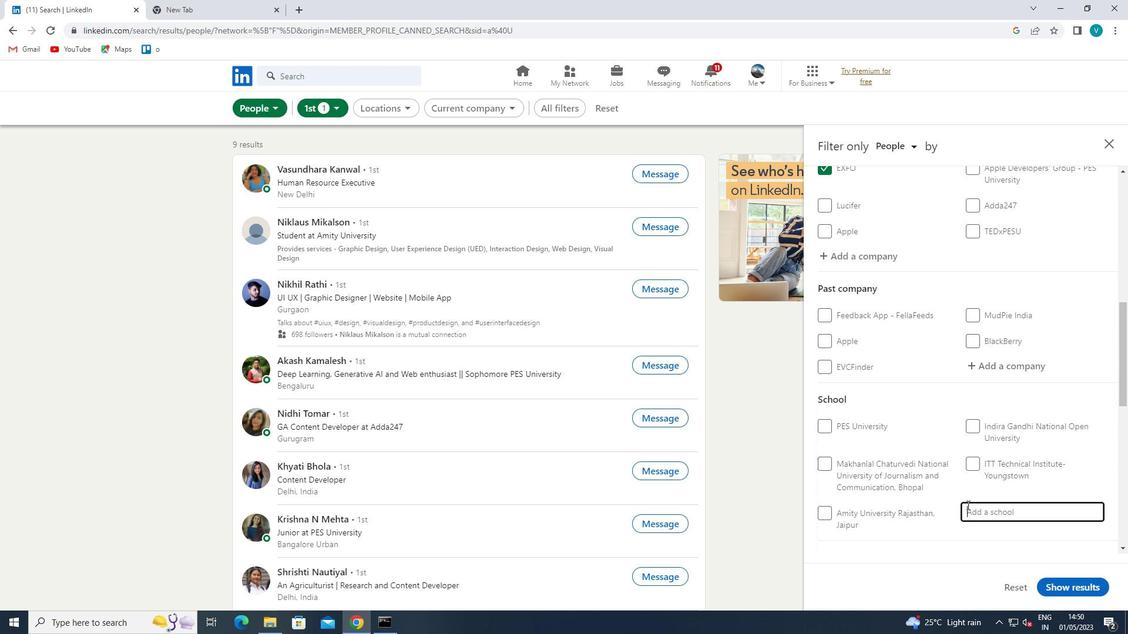 
Action: Key pressed SHRI<Key.space><Key.shift>RAMDEOBABA
Screenshot: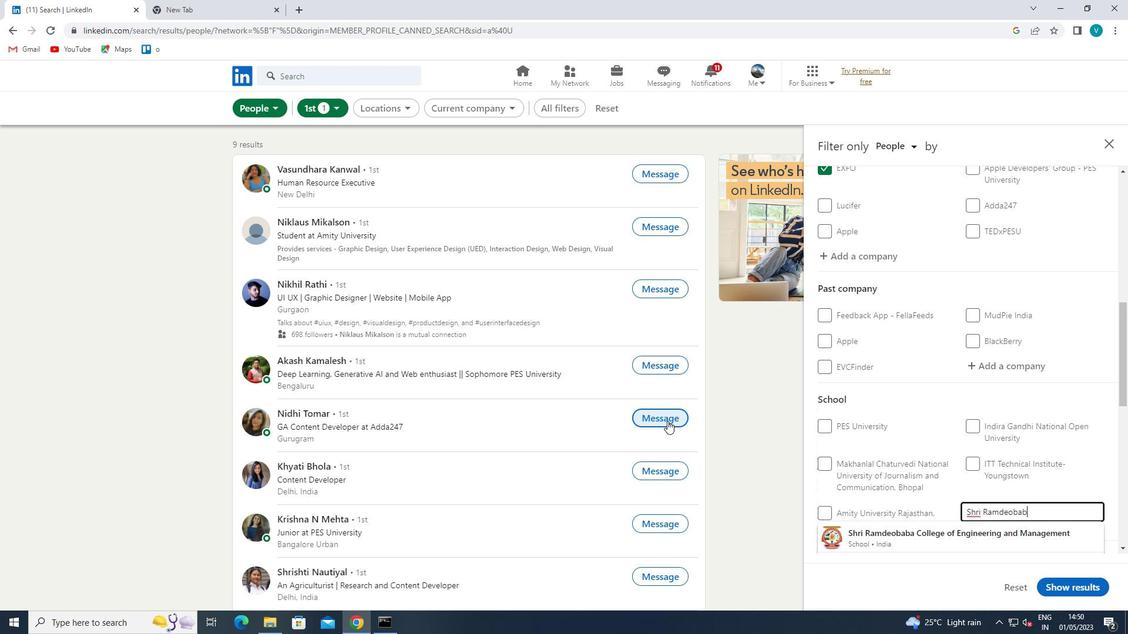 
Action: Mouse moved to (904, 527)
Screenshot: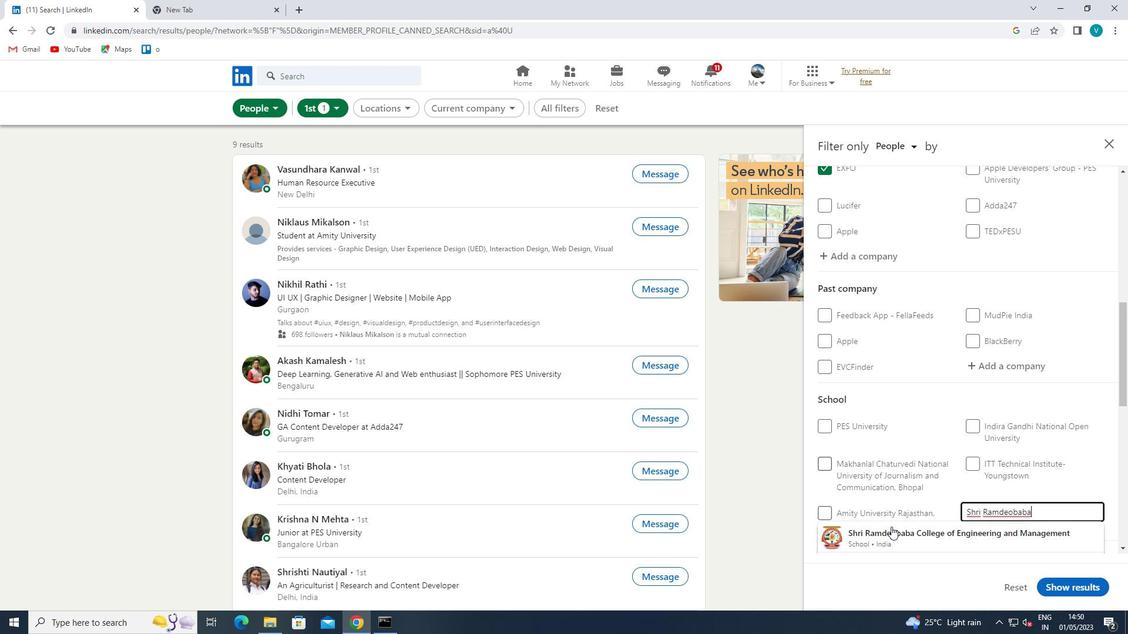 
Action: Mouse pressed left at (904, 527)
Screenshot: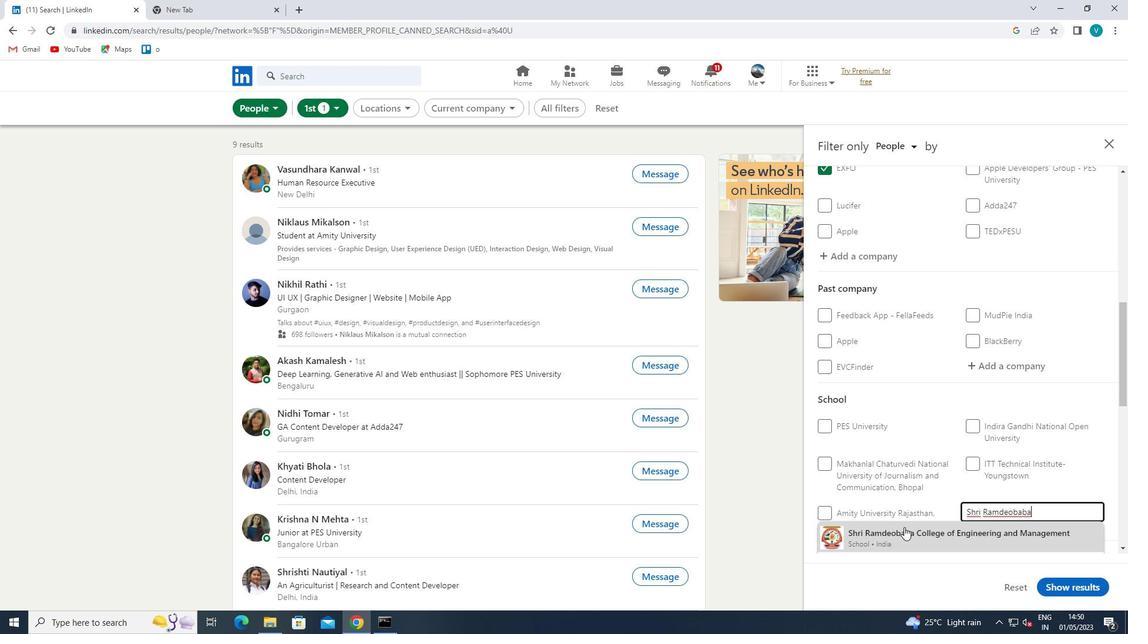 
Action: Mouse moved to (932, 424)
Screenshot: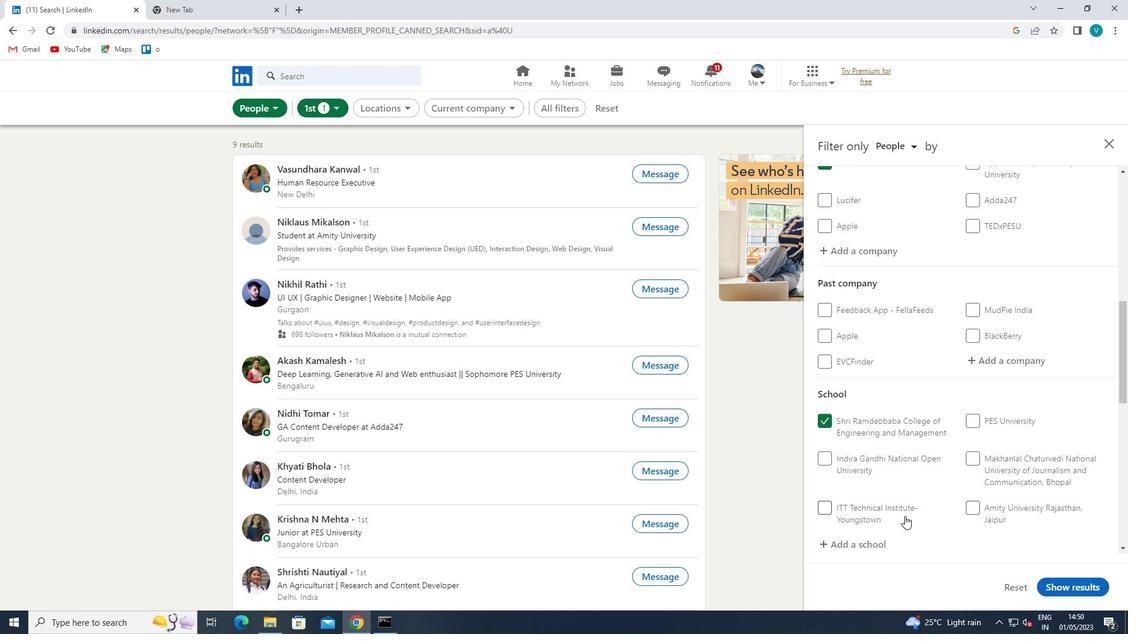 
Action: Mouse scrolled (932, 423) with delta (0, 0)
Screenshot: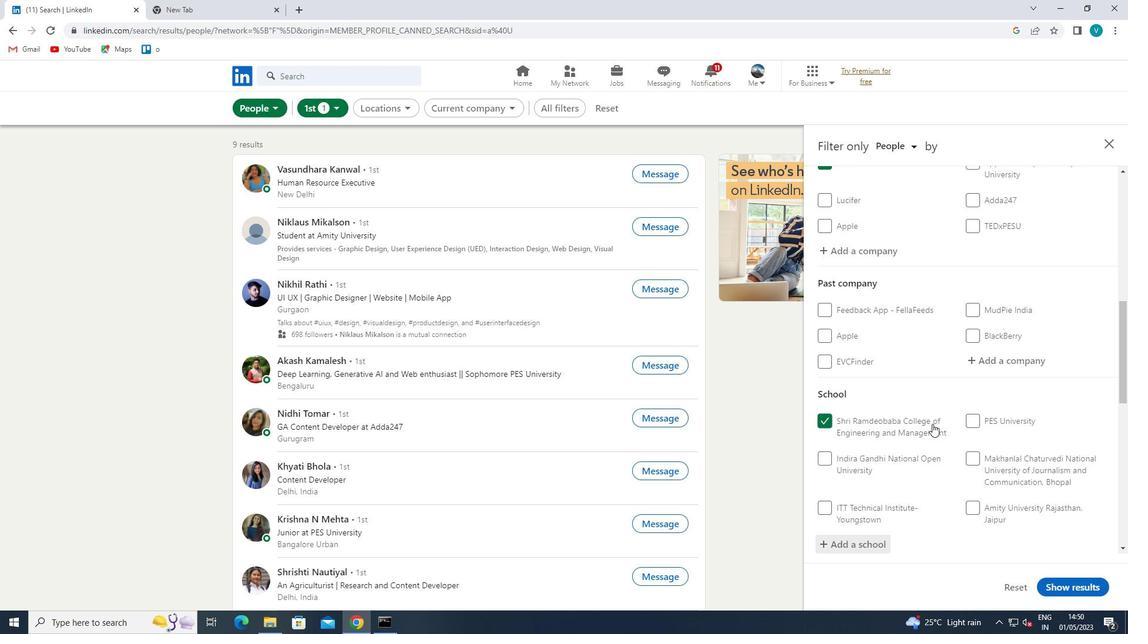 
Action: Mouse scrolled (932, 423) with delta (0, 0)
Screenshot: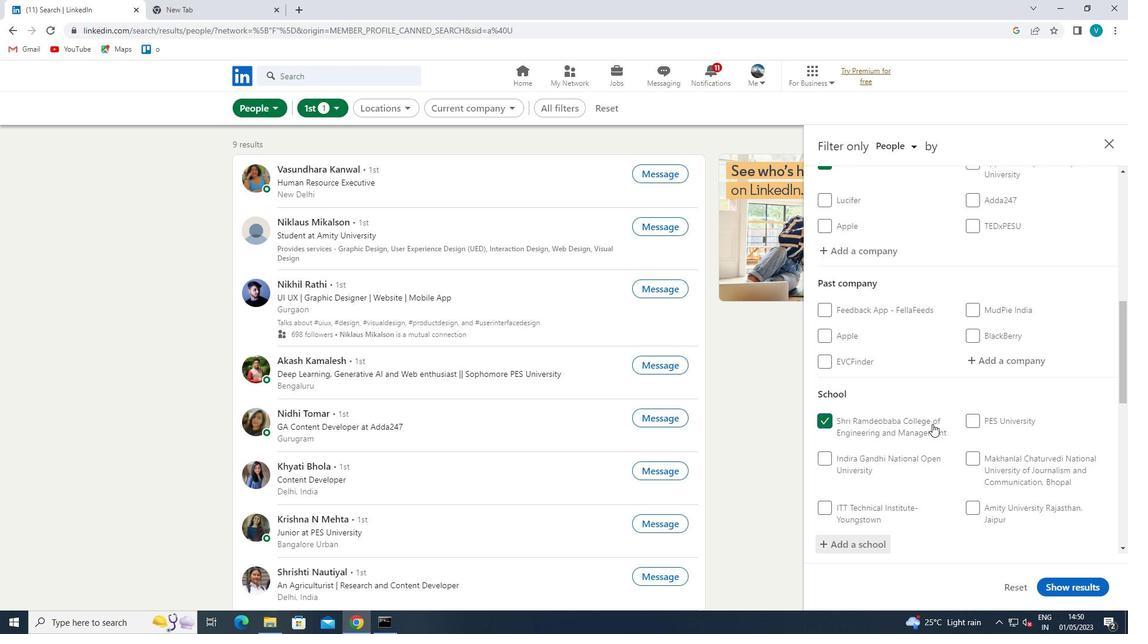 
Action: Mouse scrolled (932, 423) with delta (0, 0)
Screenshot: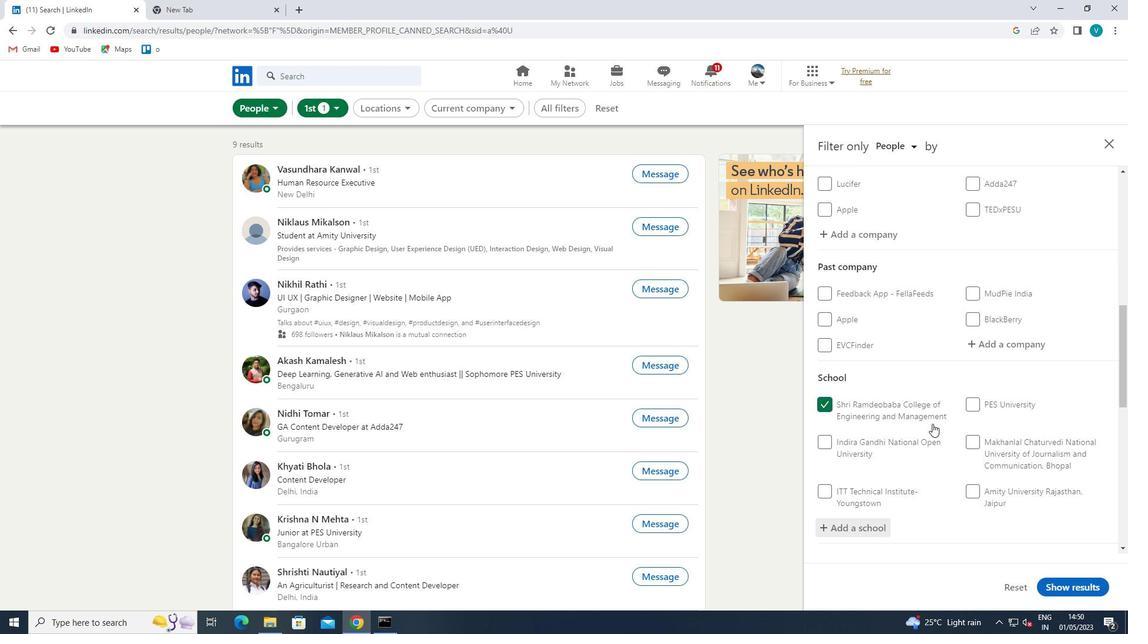 
Action: Mouse scrolled (932, 423) with delta (0, 0)
Screenshot: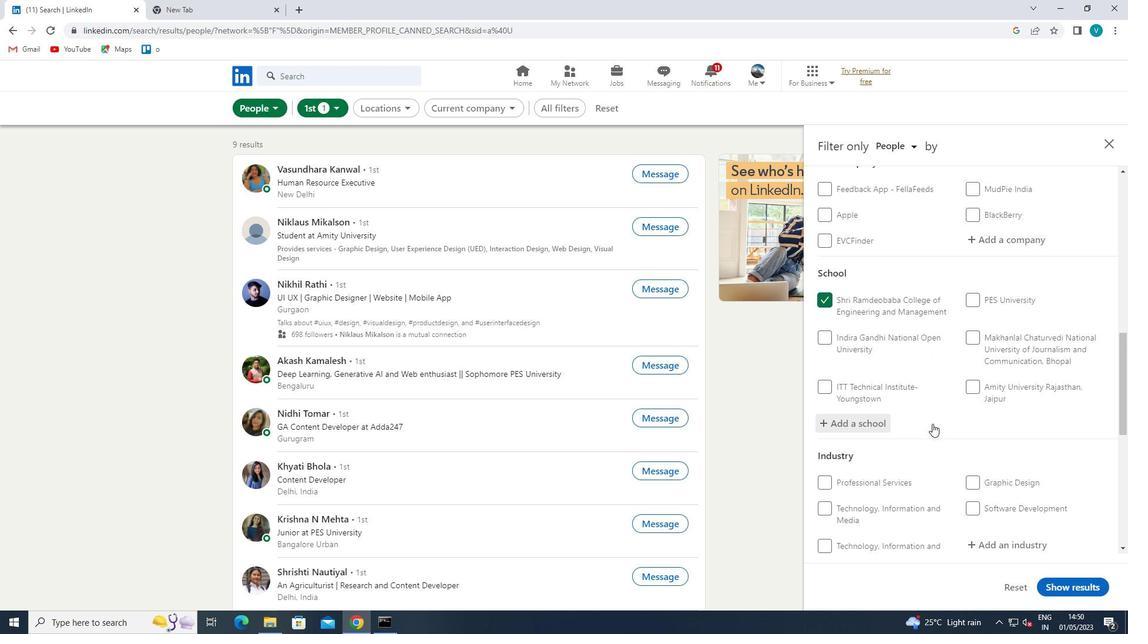 
Action: Mouse moved to (990, 431)
Screenshot: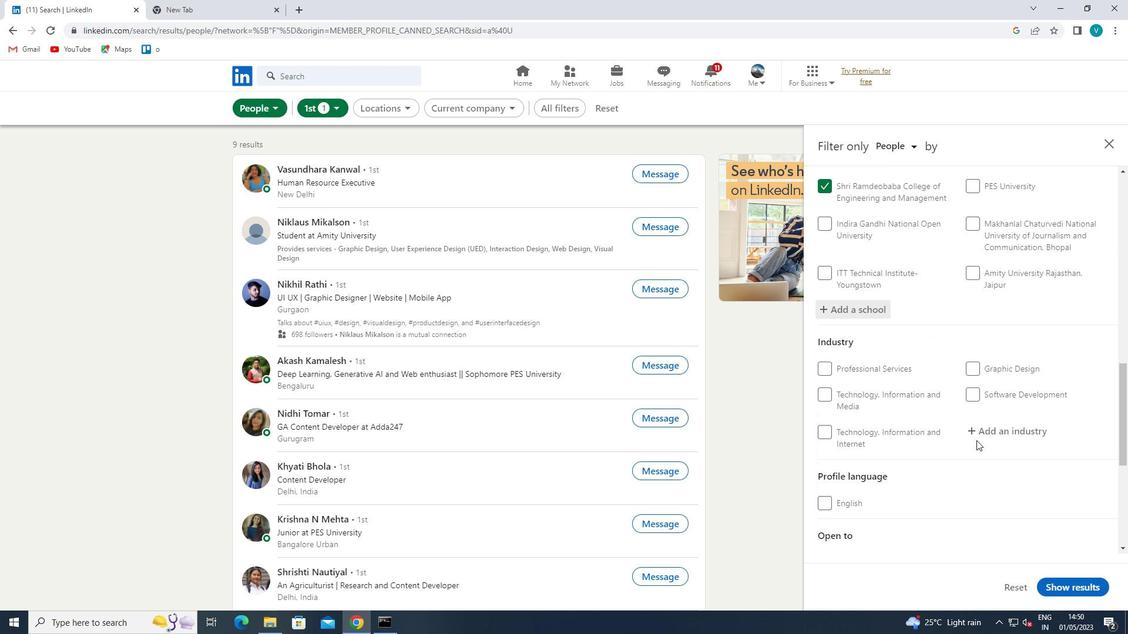 
Action: Mouse pressed left at (990, 431)
Screenshot: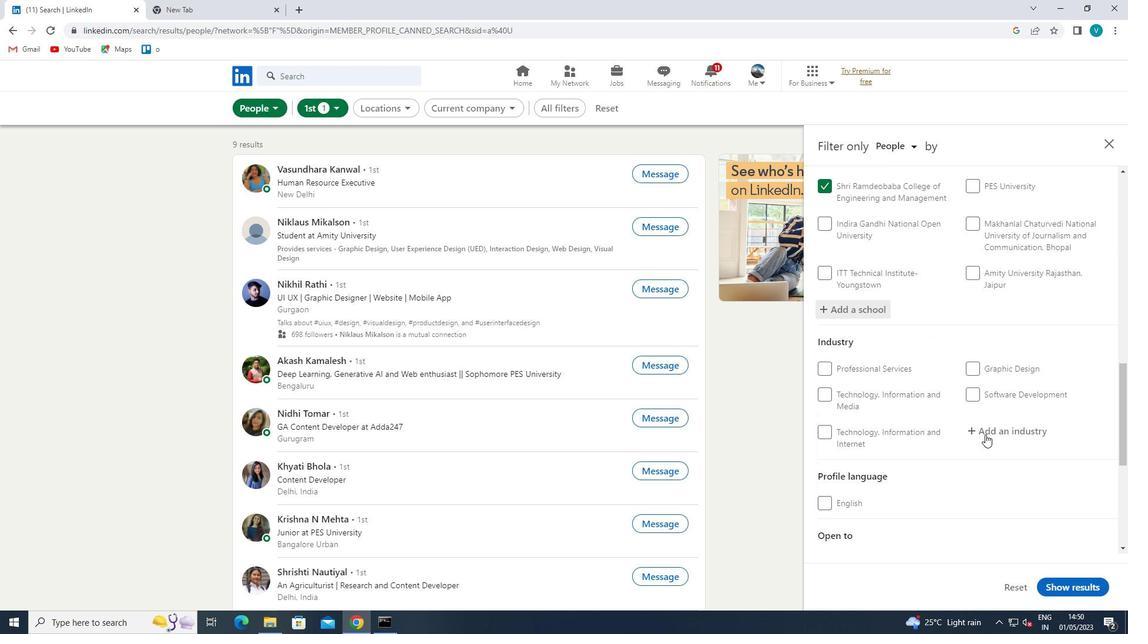 
Action: Mouse moved to (987, 431)
Screenshot: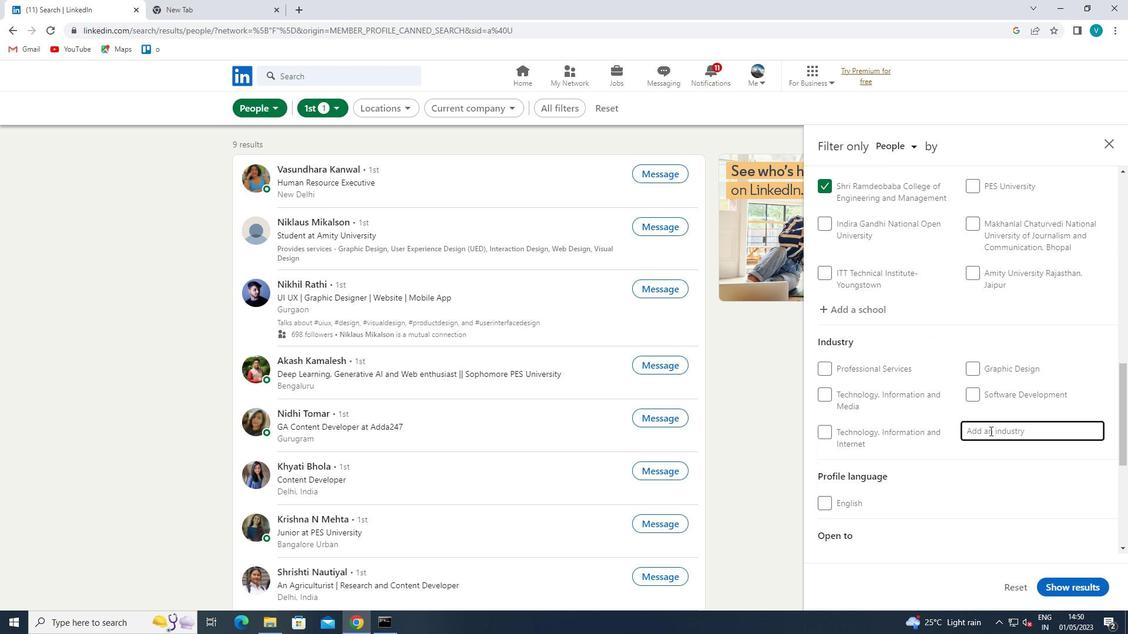 
Action: Key pressed <Key.shift>
Screenshot: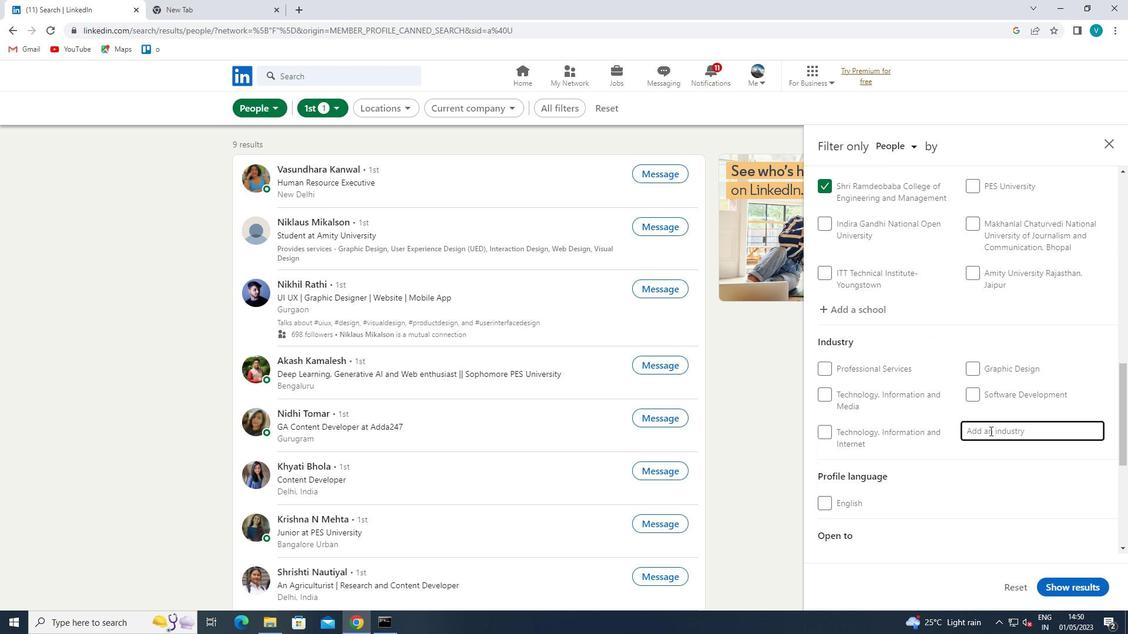 
Action: Mouse moved to (698, 349)
Screenshot: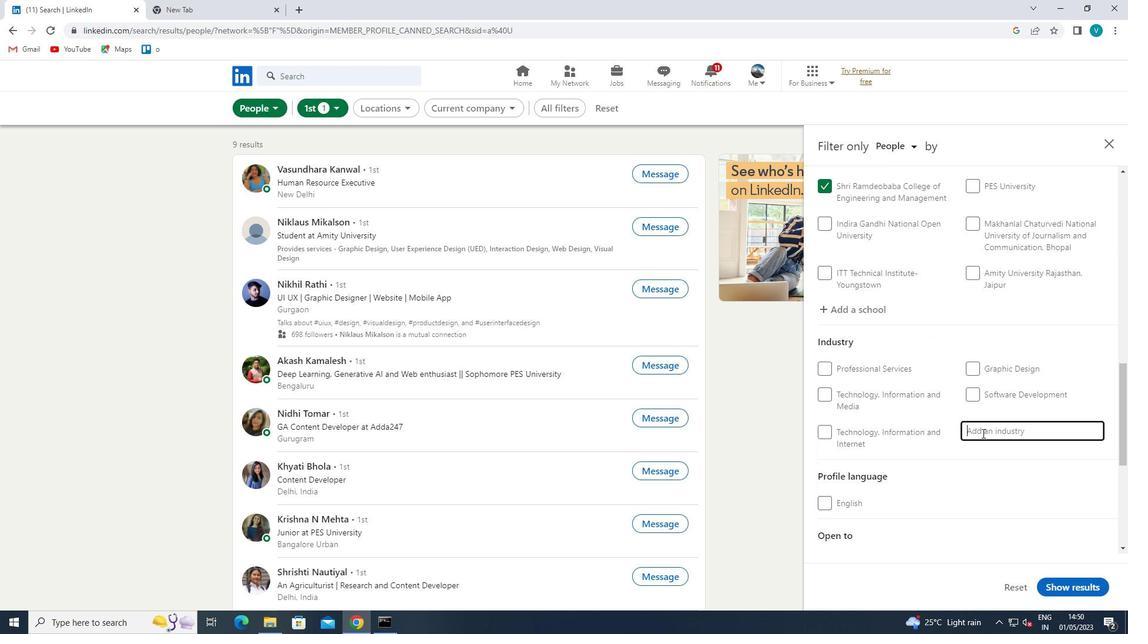 
Action: Key pressed <Key.shift><Key.shift><Key.shift><Key.shift>NATURAL<Key.space><Key.shift>GAS<Key.space>
Screenshot: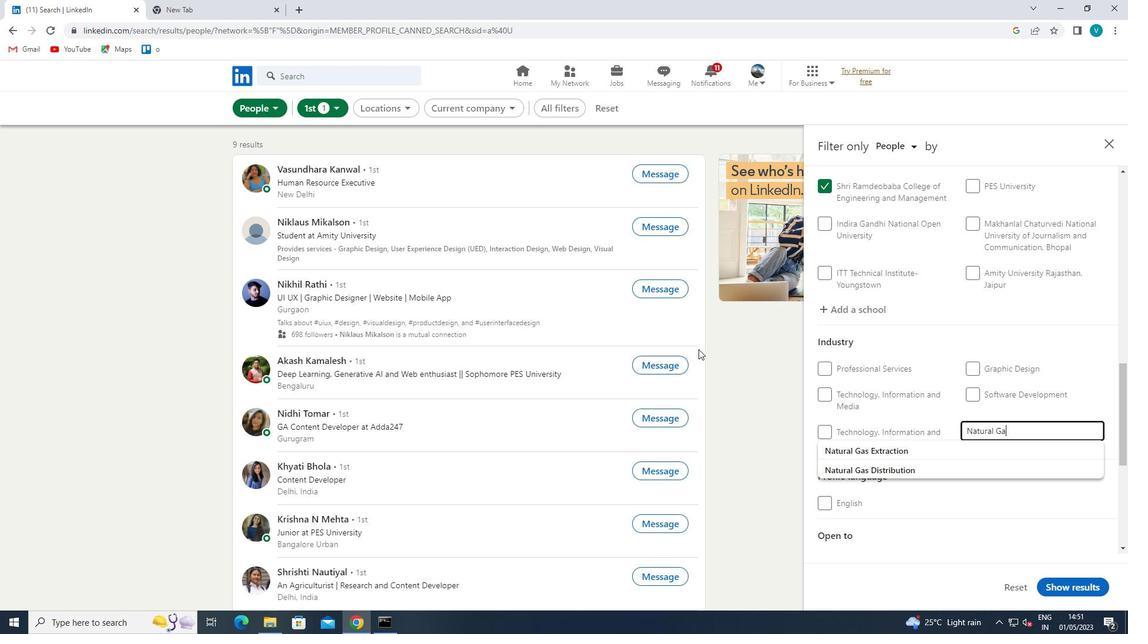 
Action: Mouse moved to (915, 454)
Screenshot: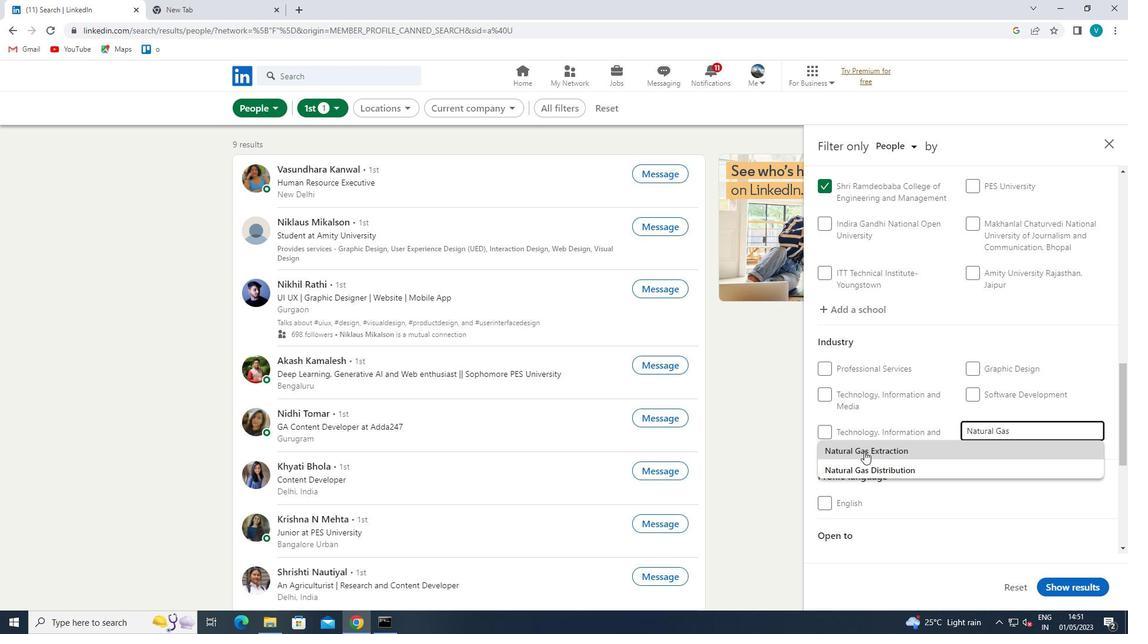 
Action: Mouse pressed left at (915, 454)
Screenshot: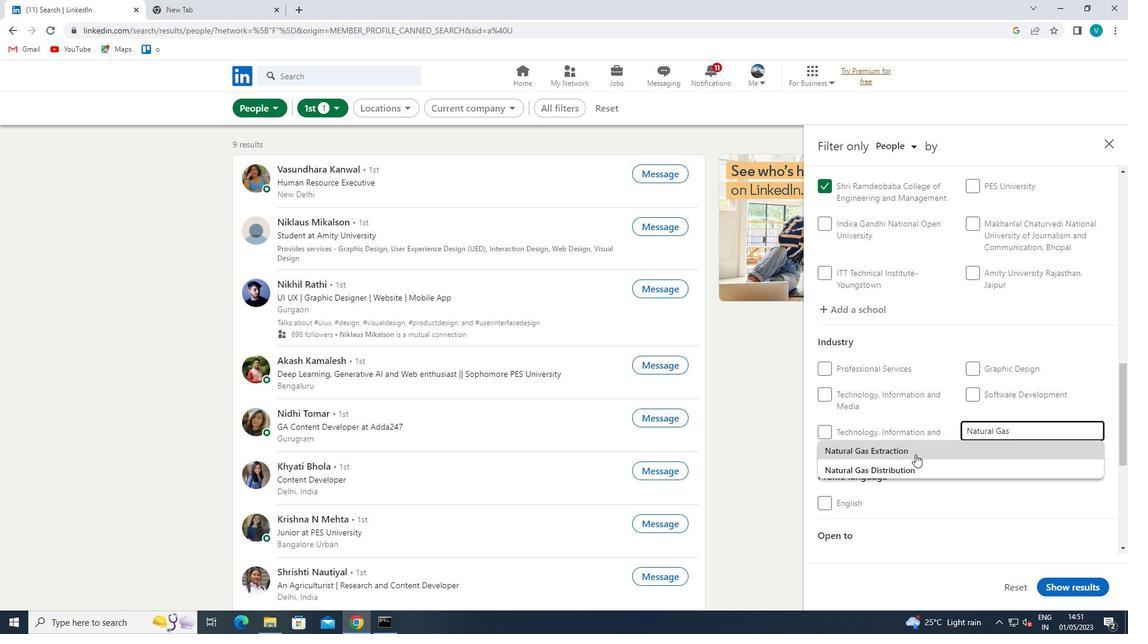 
Action: Mouse scrolled (915, 454) with delta (0, 0)
Screenshot: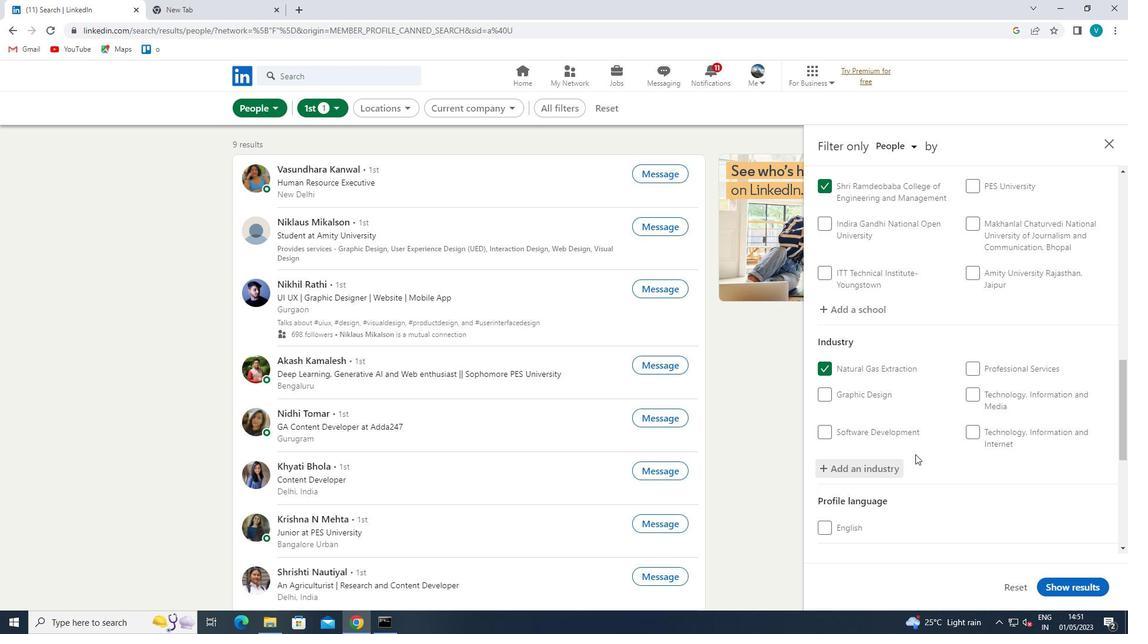 
Action: Mouse scrolled (915, 454) with delta (0, 0)
Screenshot: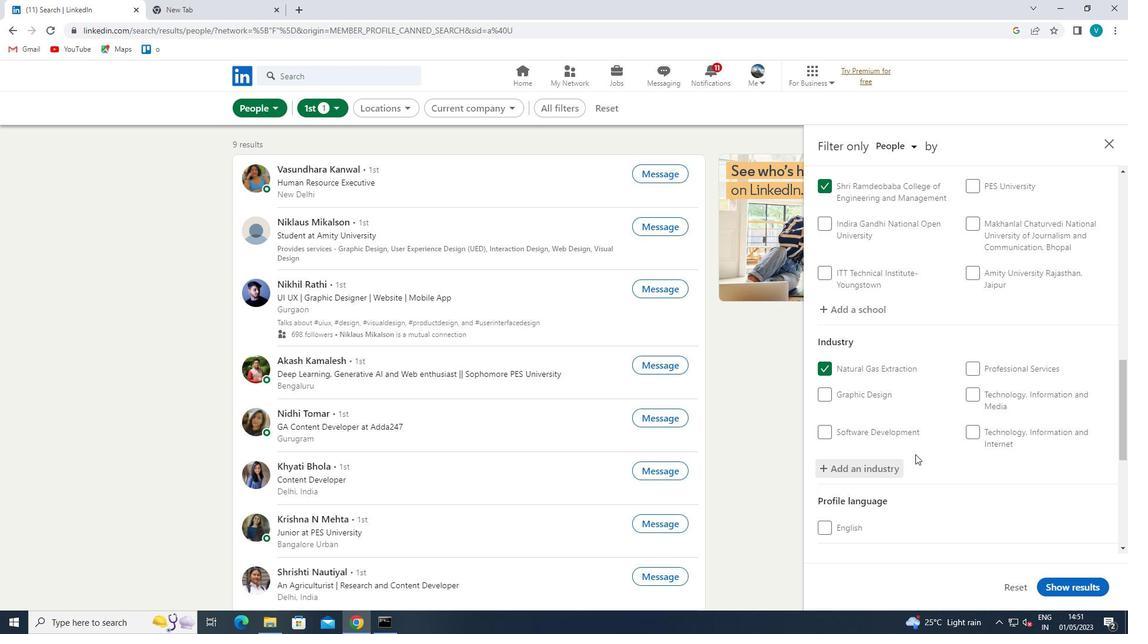 
Action: Mouse scrolled (915, 454) with delta (0, 0)
Screenshot: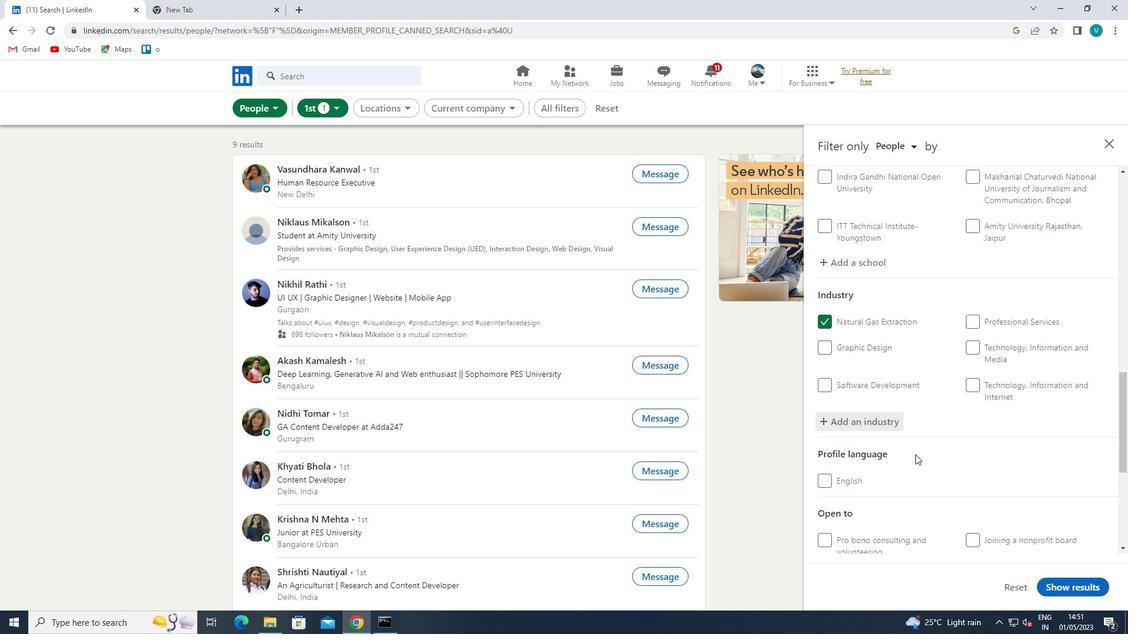 
Action: Mouse scrolled (915, 454) with delta (0, 0)
Screenshot: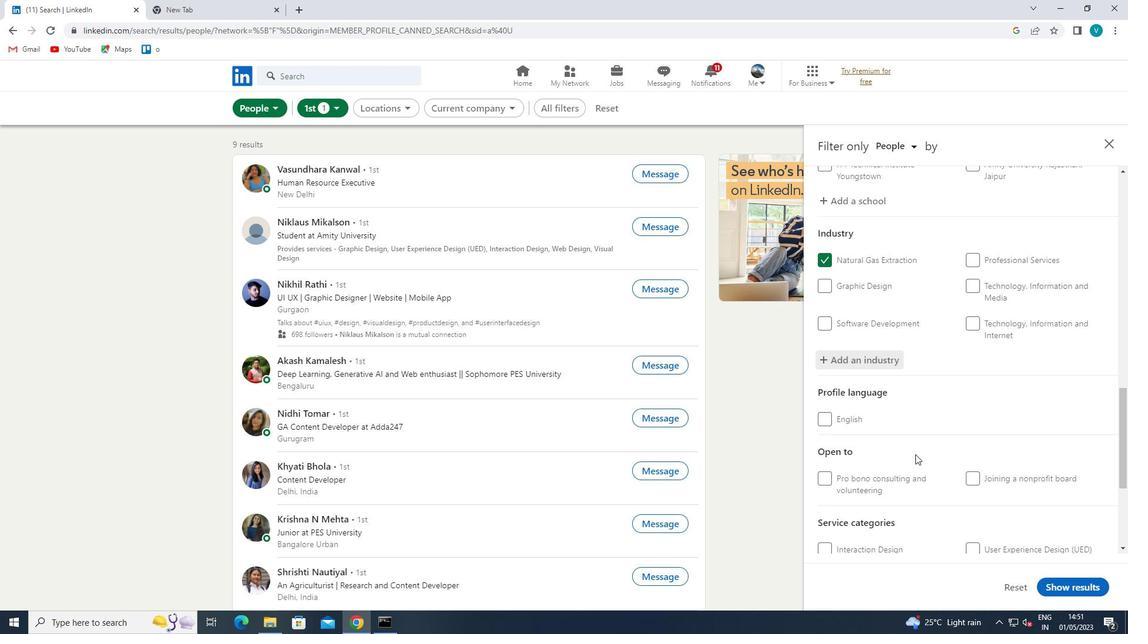 
Action: Mouse moved to (985, 466)
Screenshot: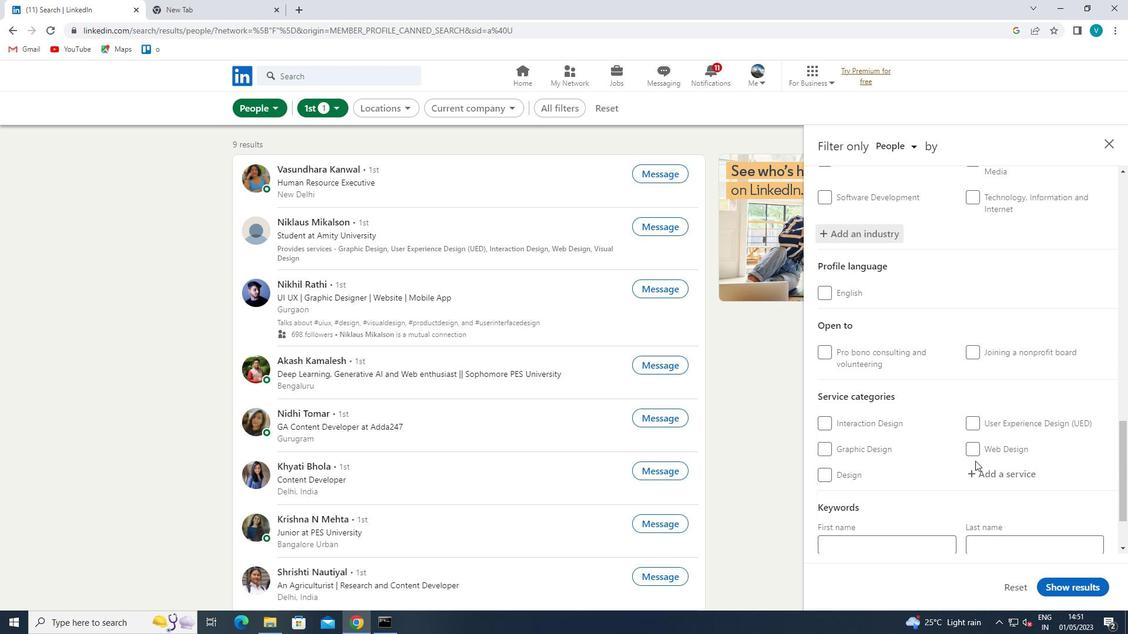 
Action: Mouse pressed left at (985, 466)
Screenshot: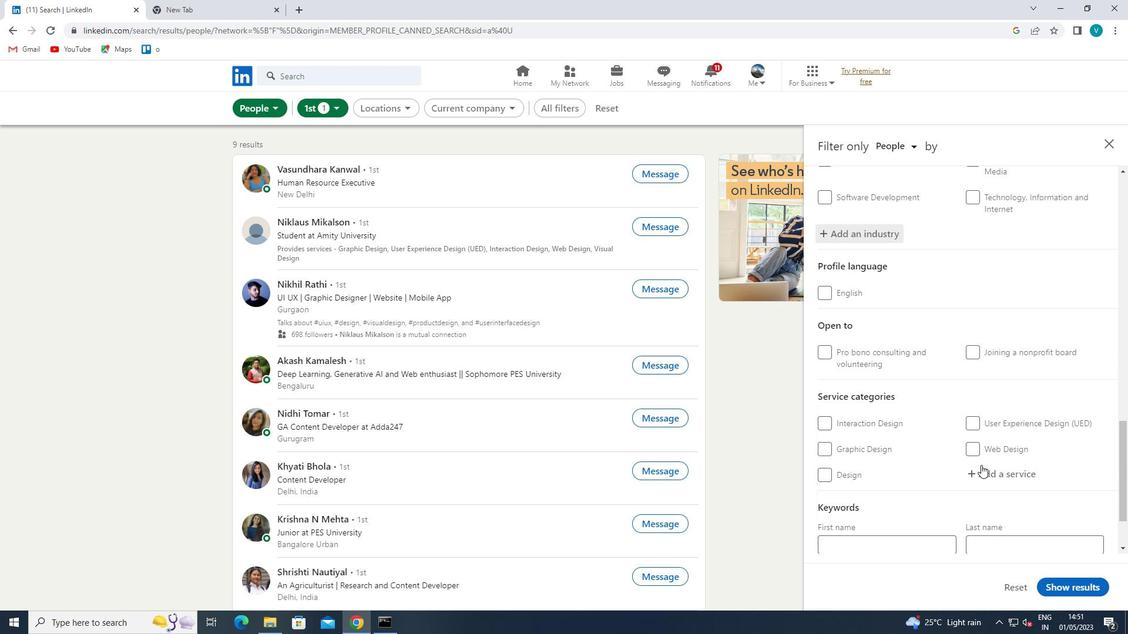 
Action: Mouse moved to (804, 416)
Screenshot: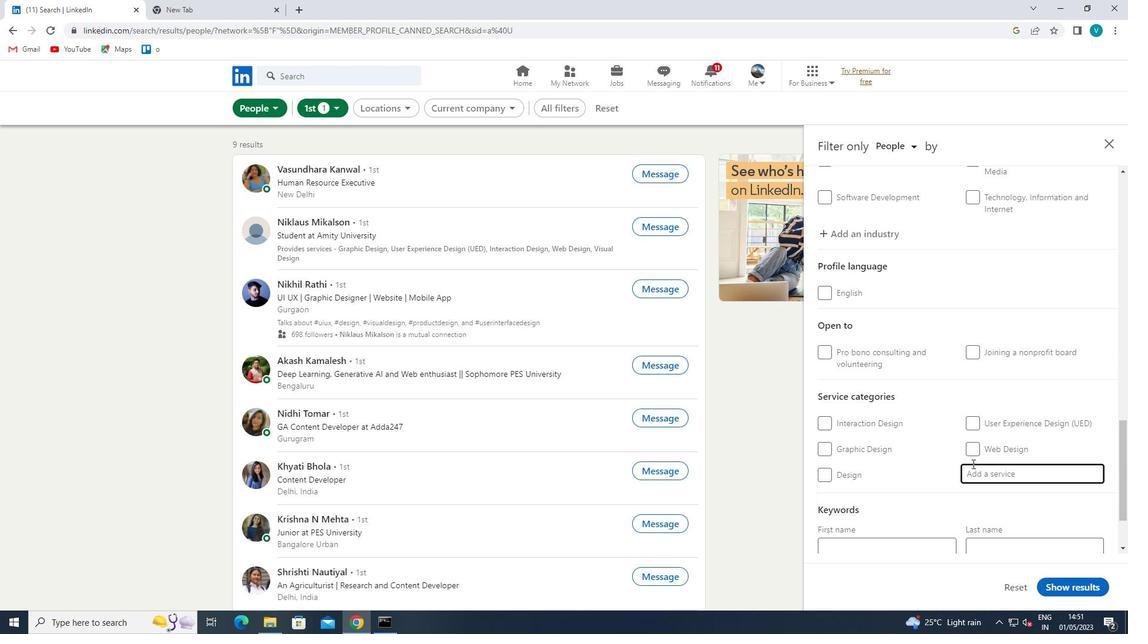 
Action: Key pressed <Key.shift>SU
Screenshot: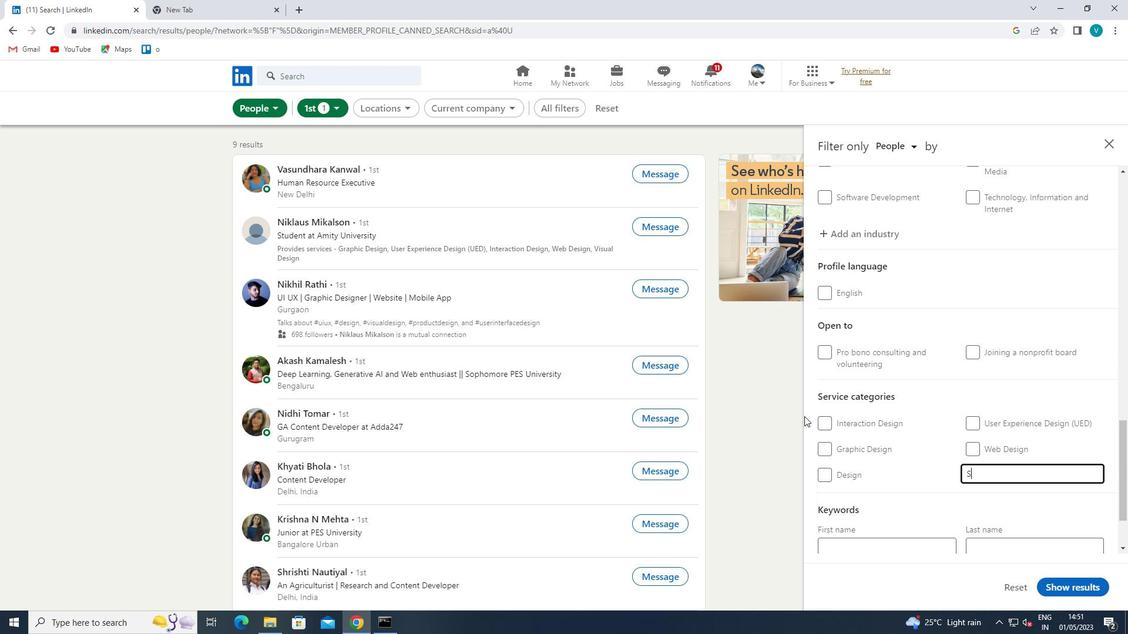 
Action: Mouse moved to (766, 405)
Screenshot: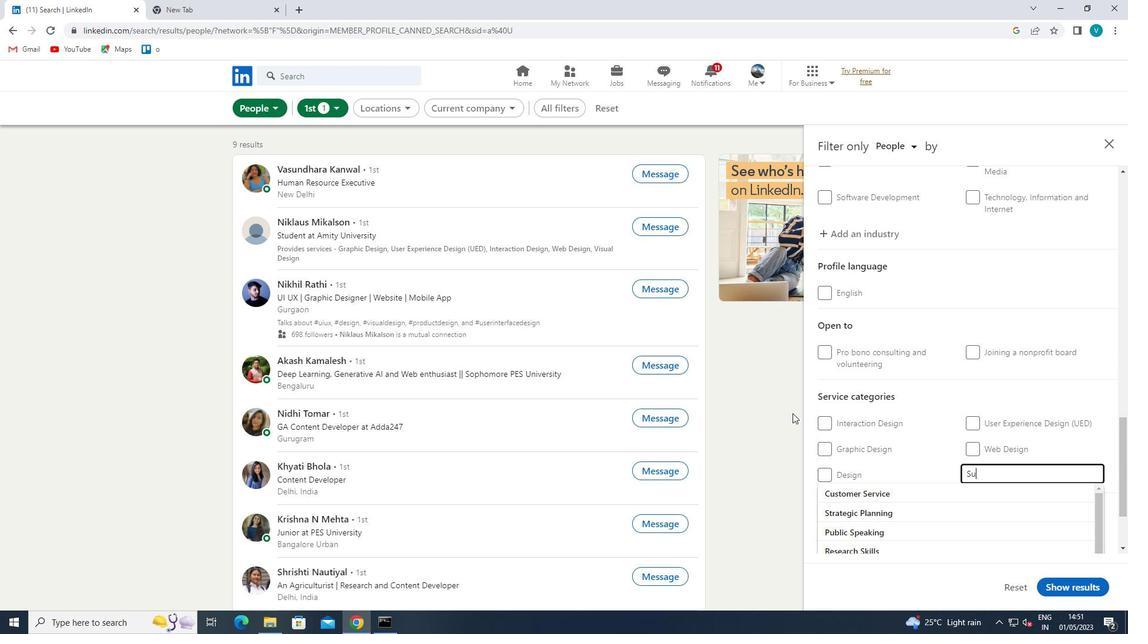 
Action: Key pressed PPORT<Key.space><Key.shift>TECHNICAL<Key.space>
Screenshot: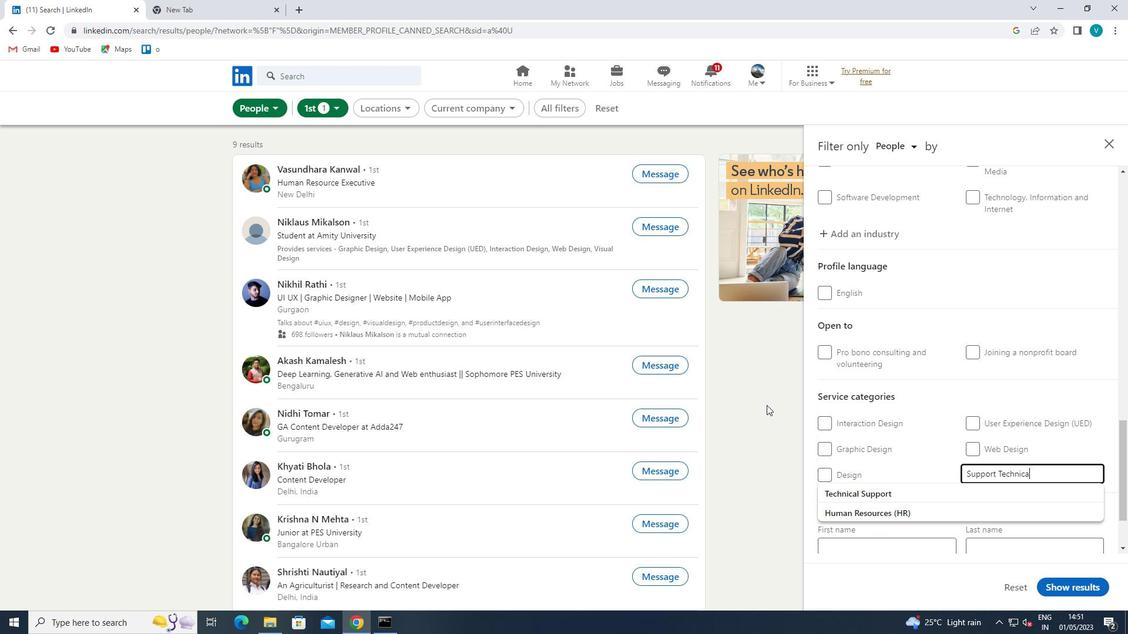 
Action: Mouse moved to (664, 357)
Screenshot: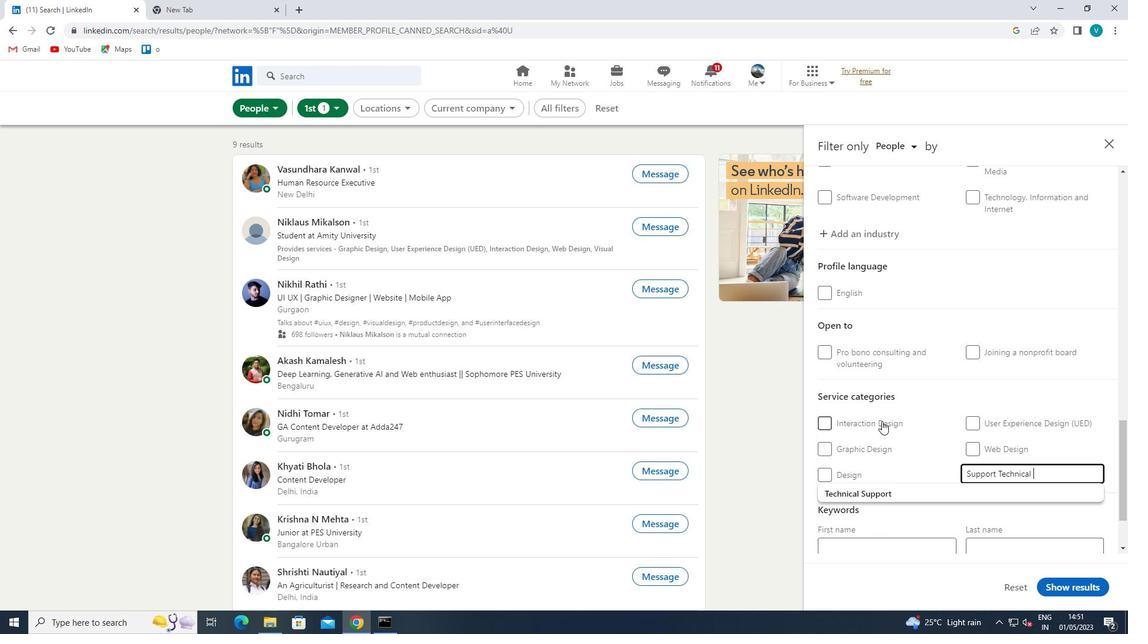 
Action: Key pressed <Key.shift>WRITING<Key.space>
Screenshot: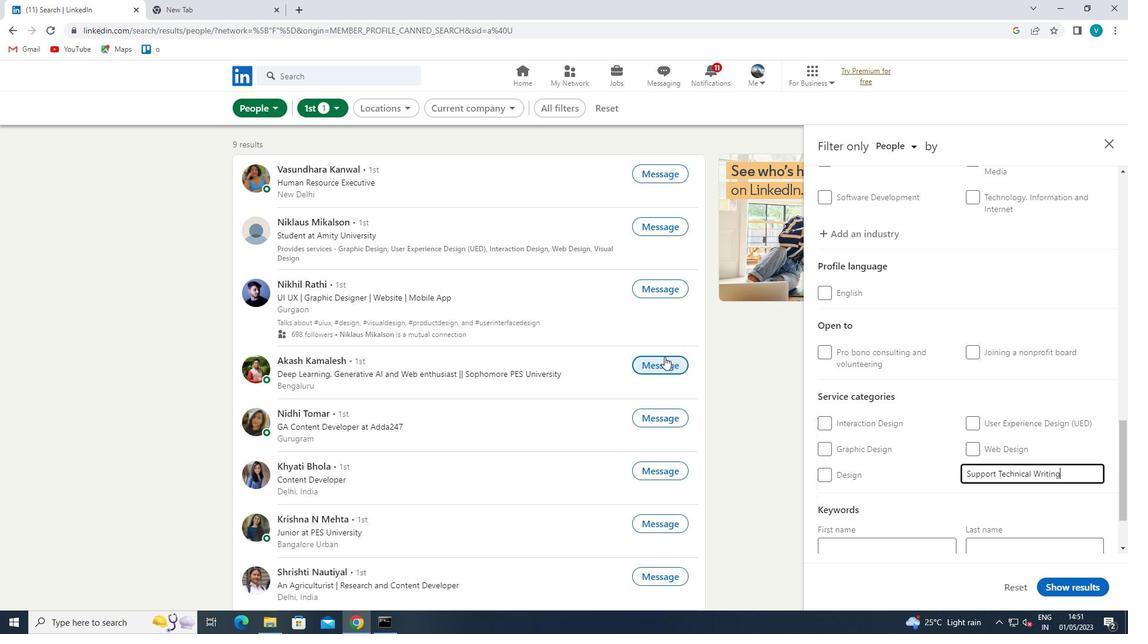 
Action: Mouse moved to (906, 437)
Screenshot: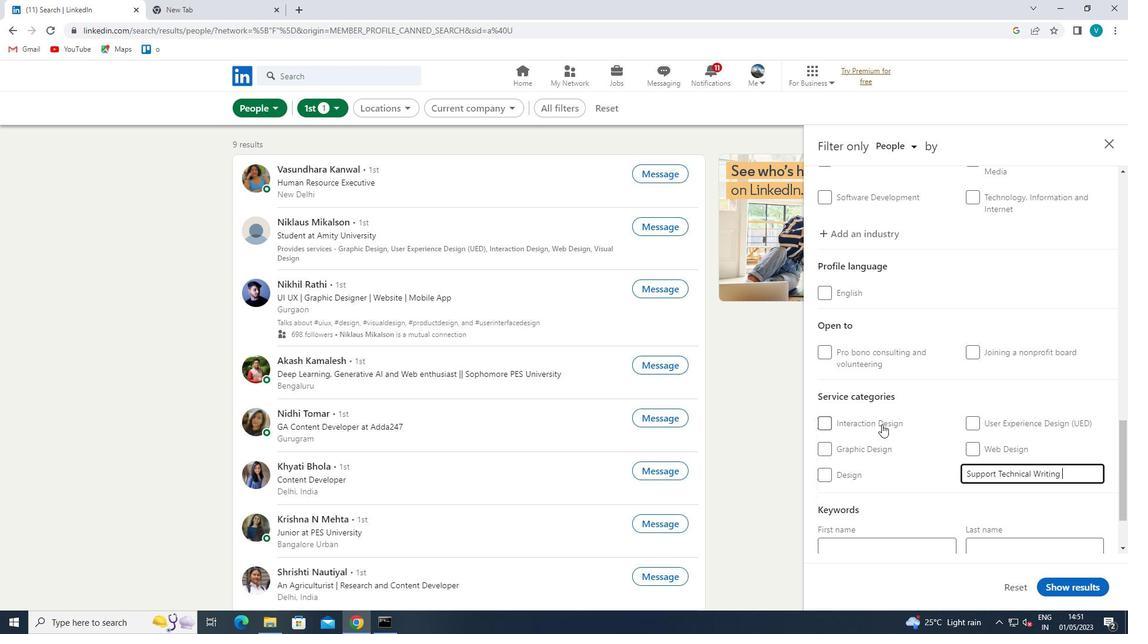 
Action: Mouse pressed left at (906, 437)
Screenshot: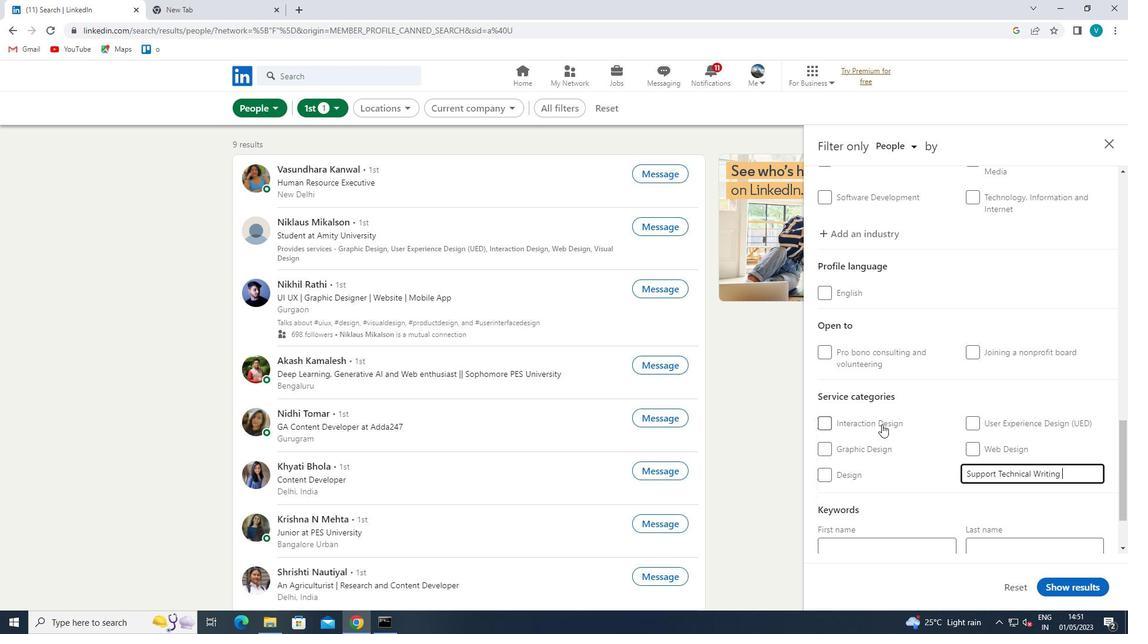 
Action: Mouse moved to (907, 437)
Screenshot: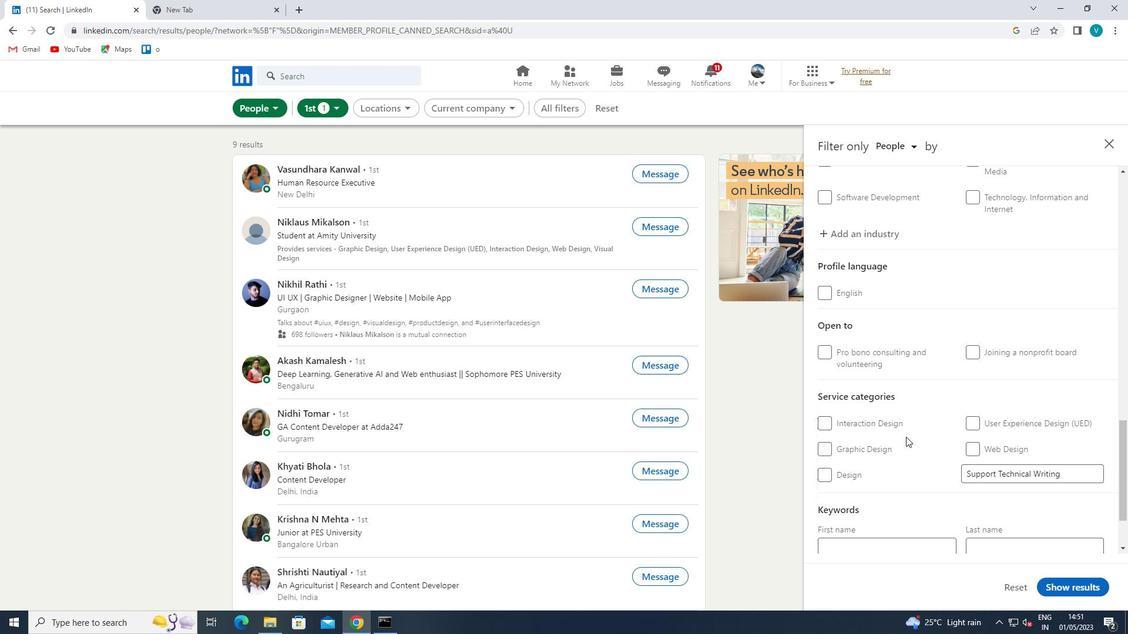 
Action: Mouse scrolled (907, 437) with delta (0, 0)
Screenshot: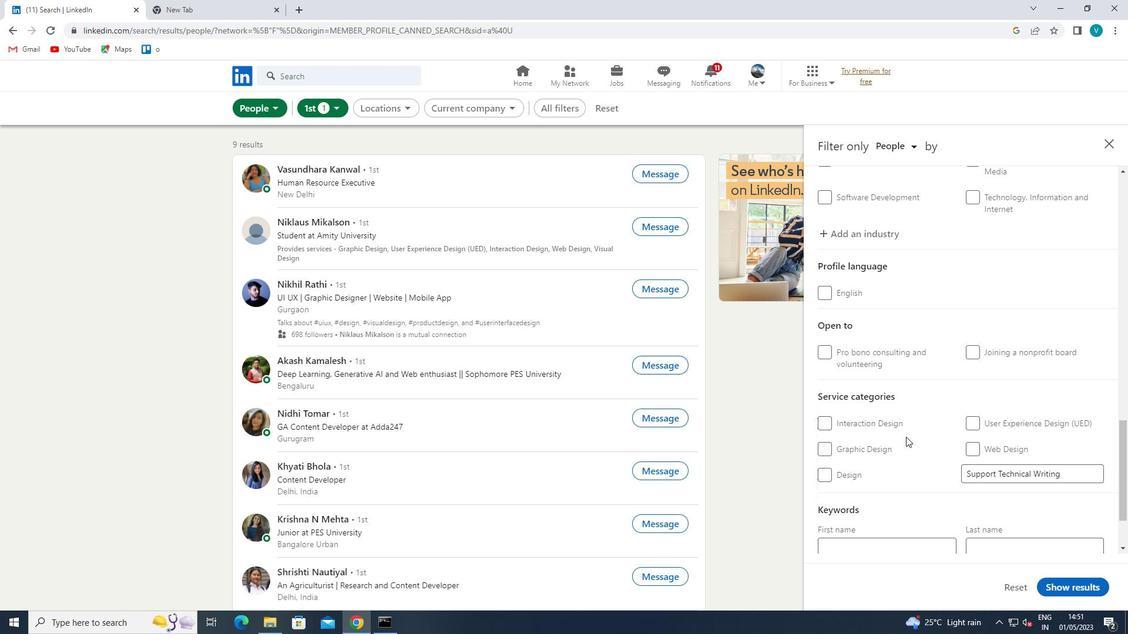 
Action: Mouse moved to (908, 438)
Screenshot: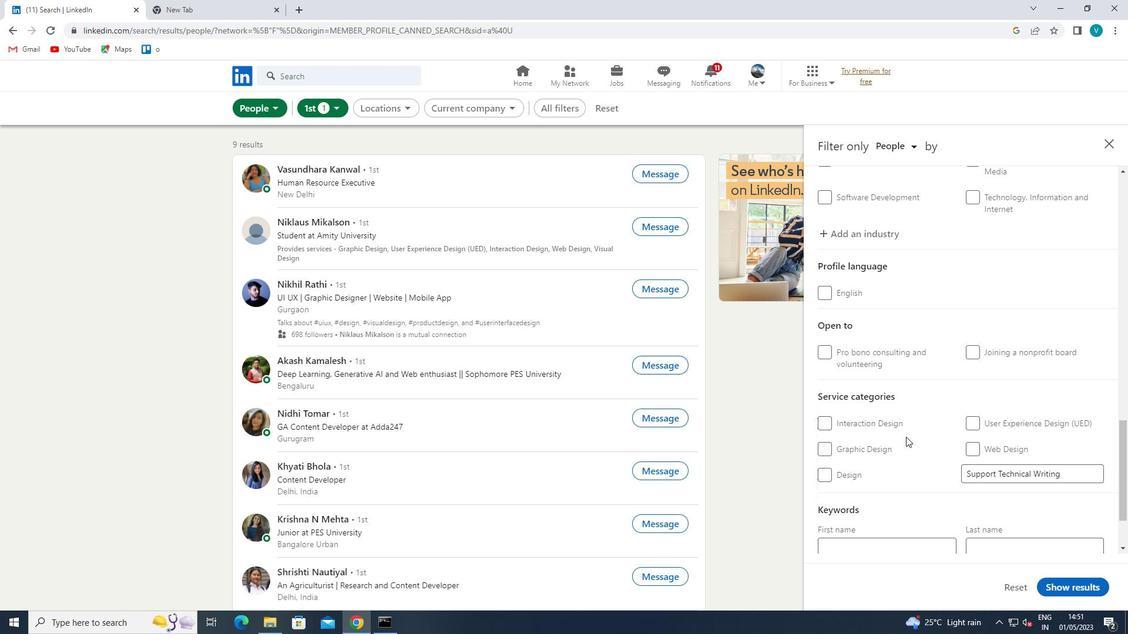 
Action: Mouse scrolled (908, 437) with delta (0, 0)
Screenshot: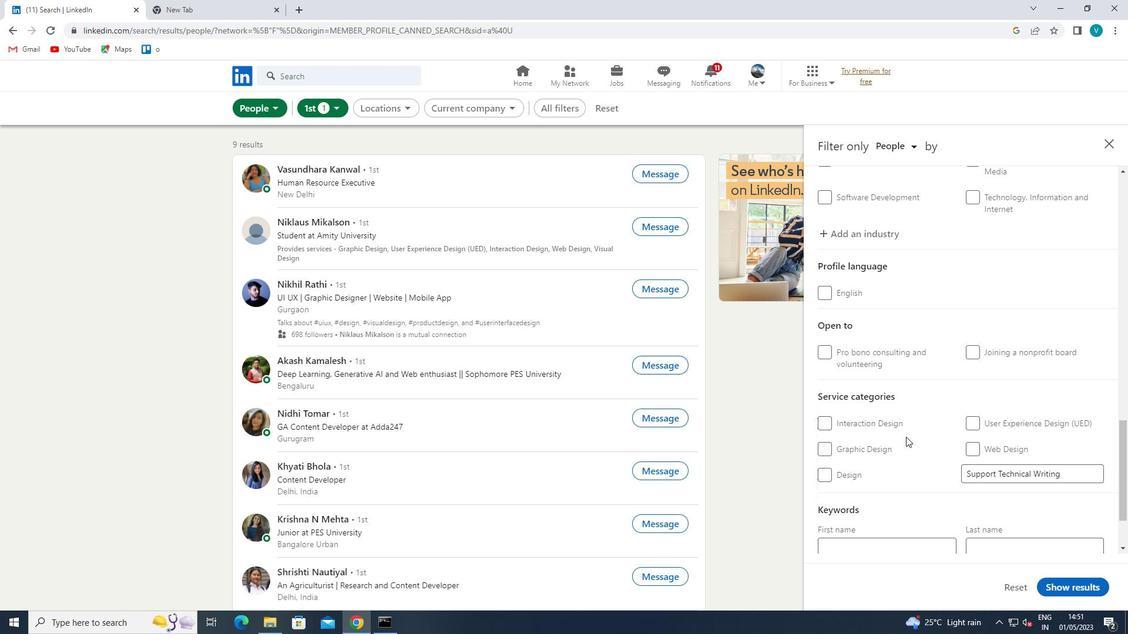 
Action: Mouse moved to (909, 438)
Screenshot: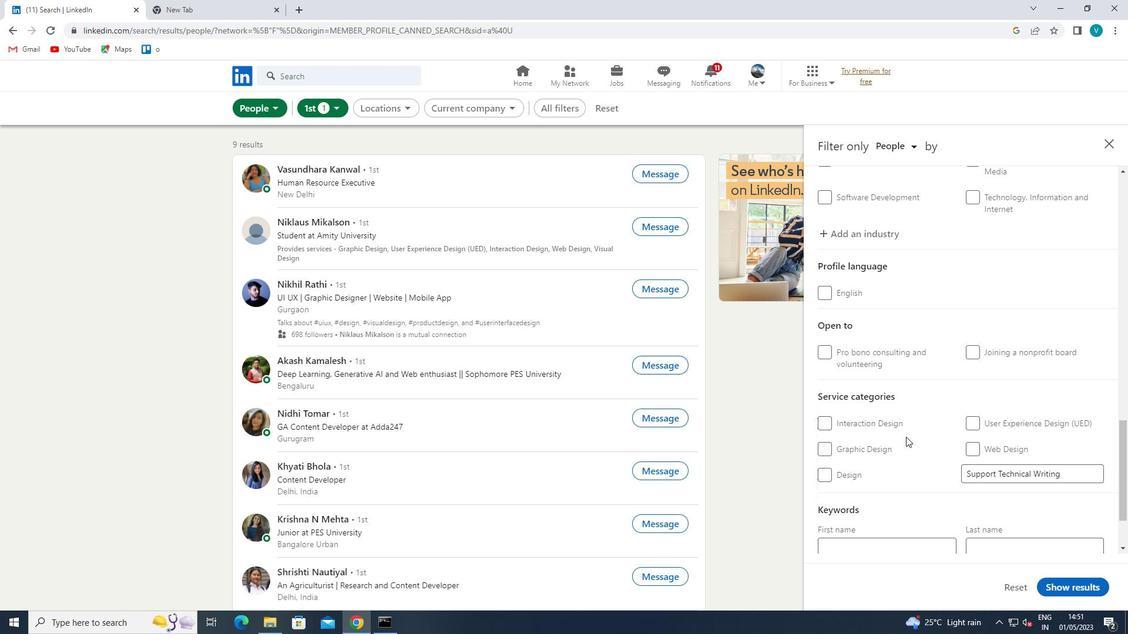 
Action: Mouse scrolled (909, 437) with delta (0, 0)
Screenshot: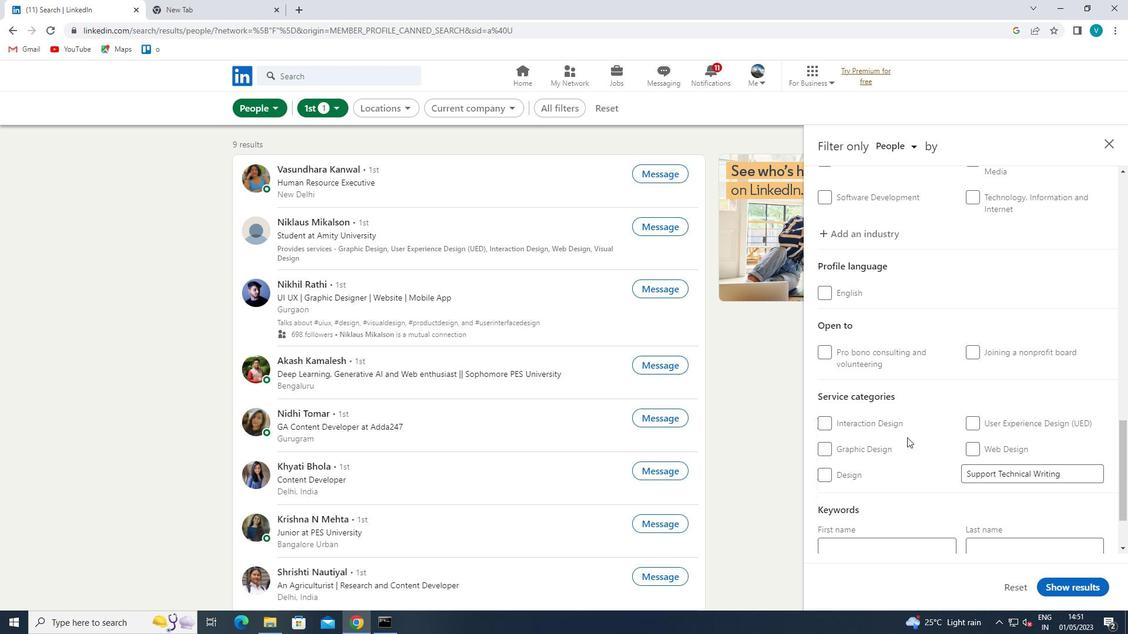 
Action: Mouse scrolled (909, 437) with delta (0, 0)
Screenshot: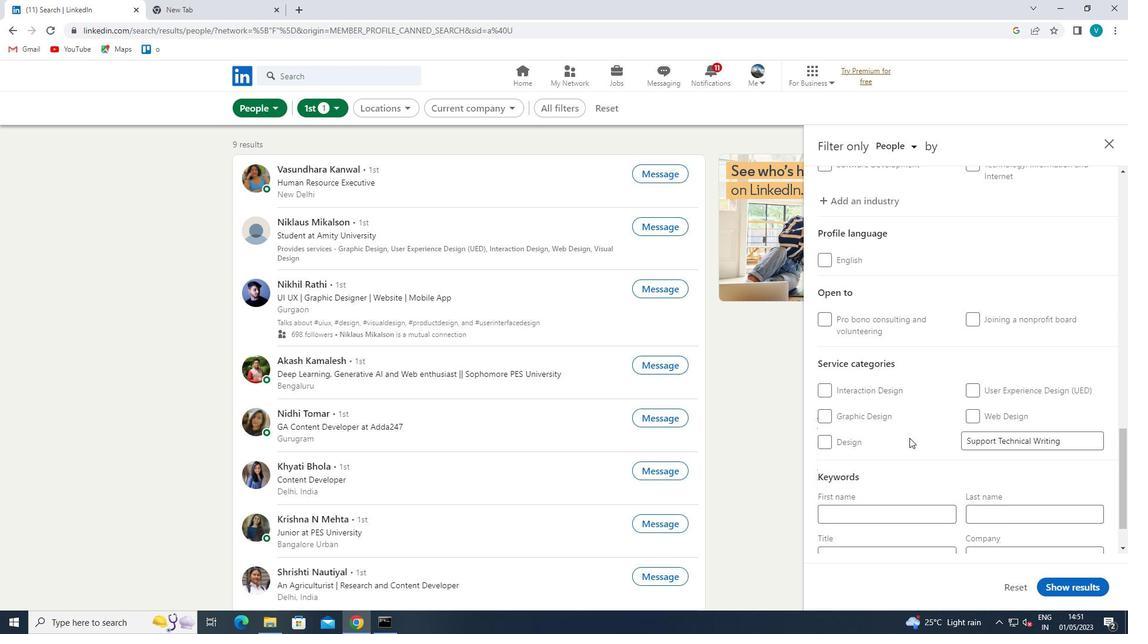 
Action: Mouse moved to (909, 438)
Screenshot: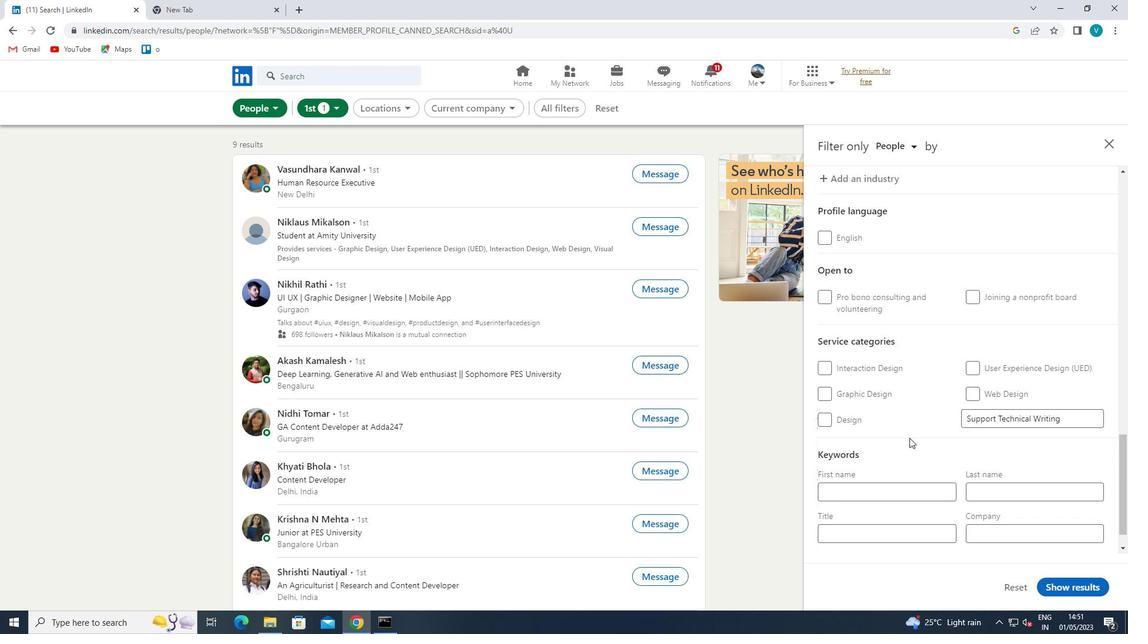 
Action: Mouse scrolled (909, 437) with delta (0, 0)
Screenshot: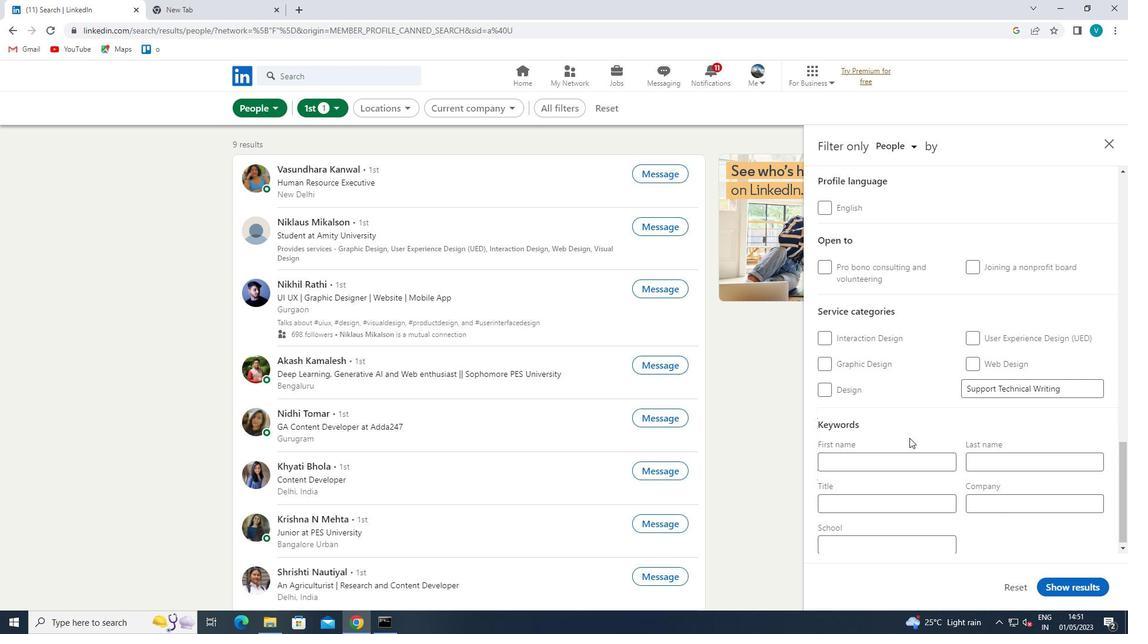 
Action: Mouse moved to (914, 491)
Screenshot: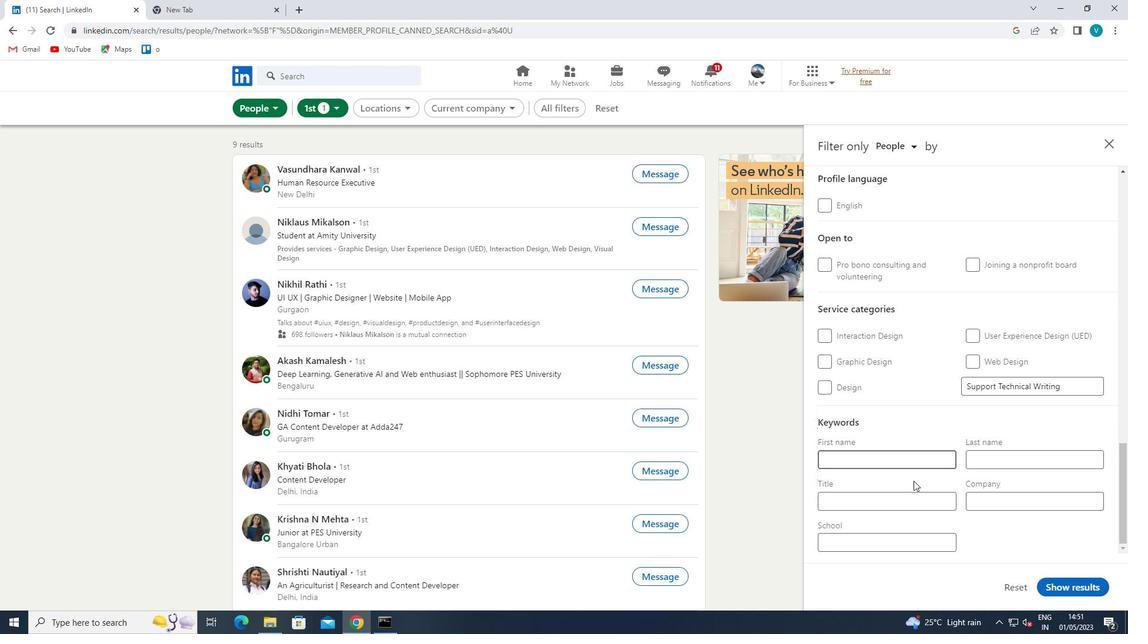 
Action: Mouse pressed left at (914, 491)
Screenshot: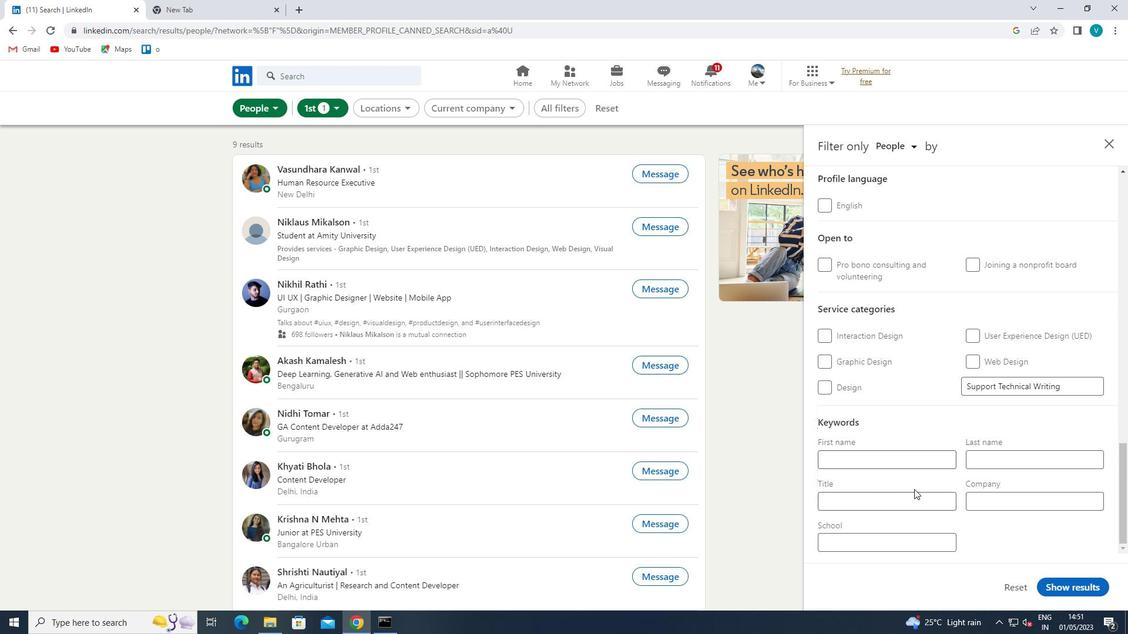
Action: Mouse moved to (871, 480)
Screenshot: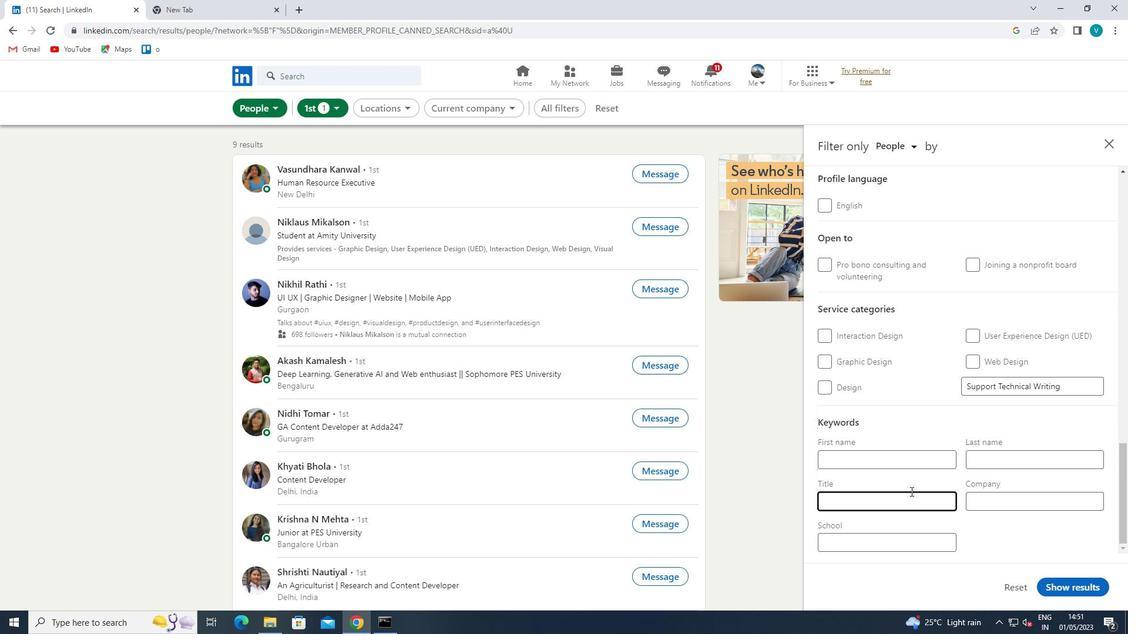 
Action: Key pressed <Key.shift>
Screenshot: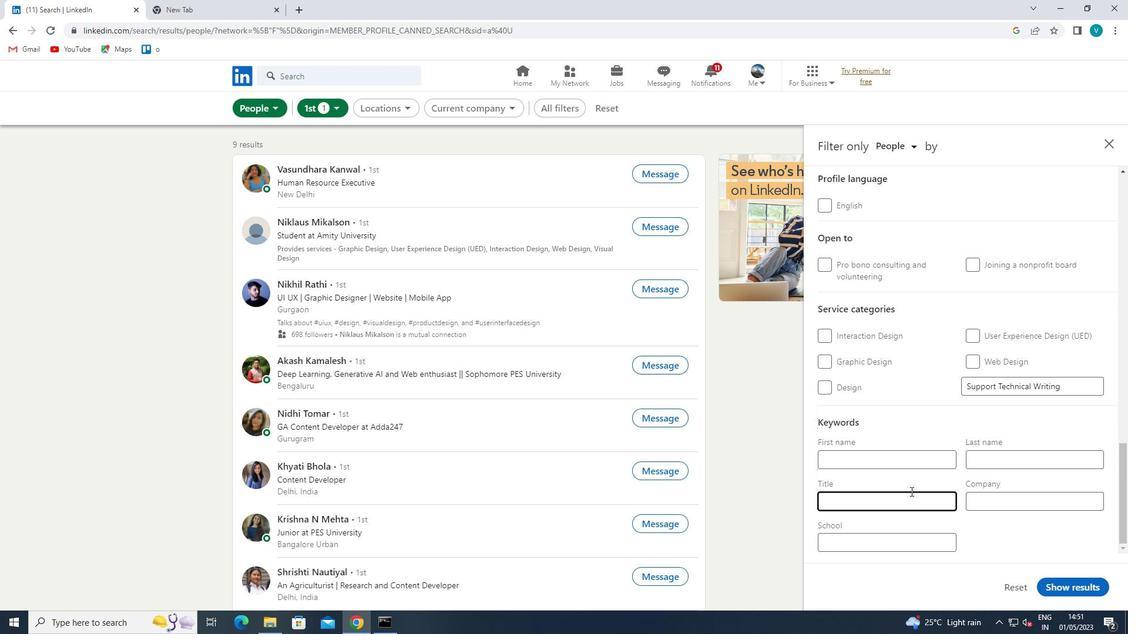 
Action: Mouse moved to (487, 369)
Screenshot: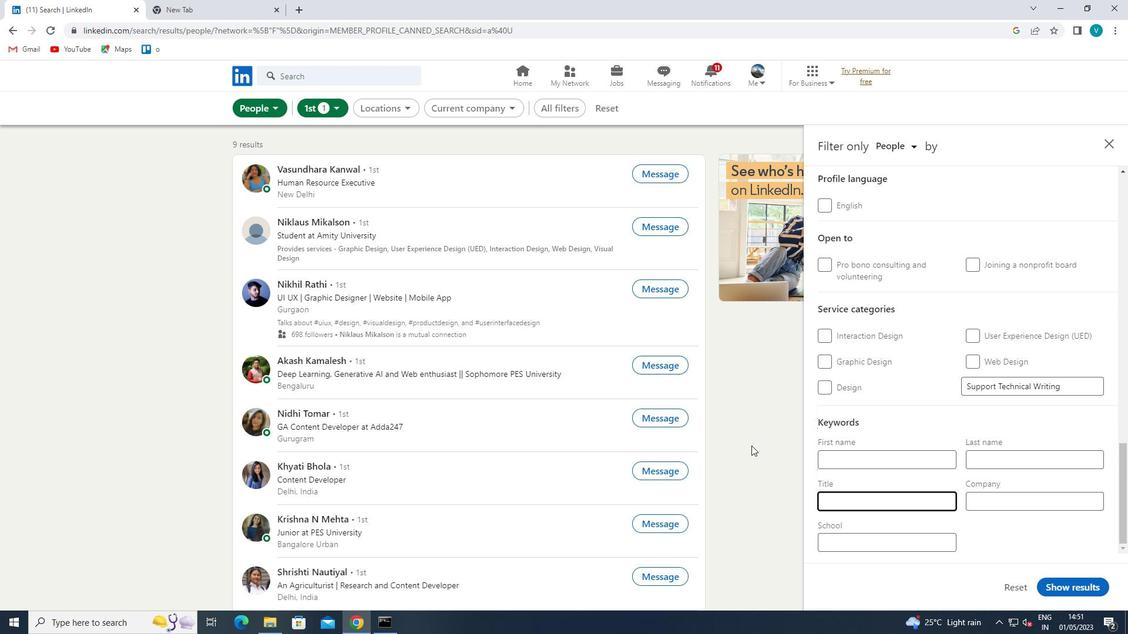 
Action: Key pressed <Key.shift><Key.shift><Key.shift>CASHIER<Key.space>
Screenshot: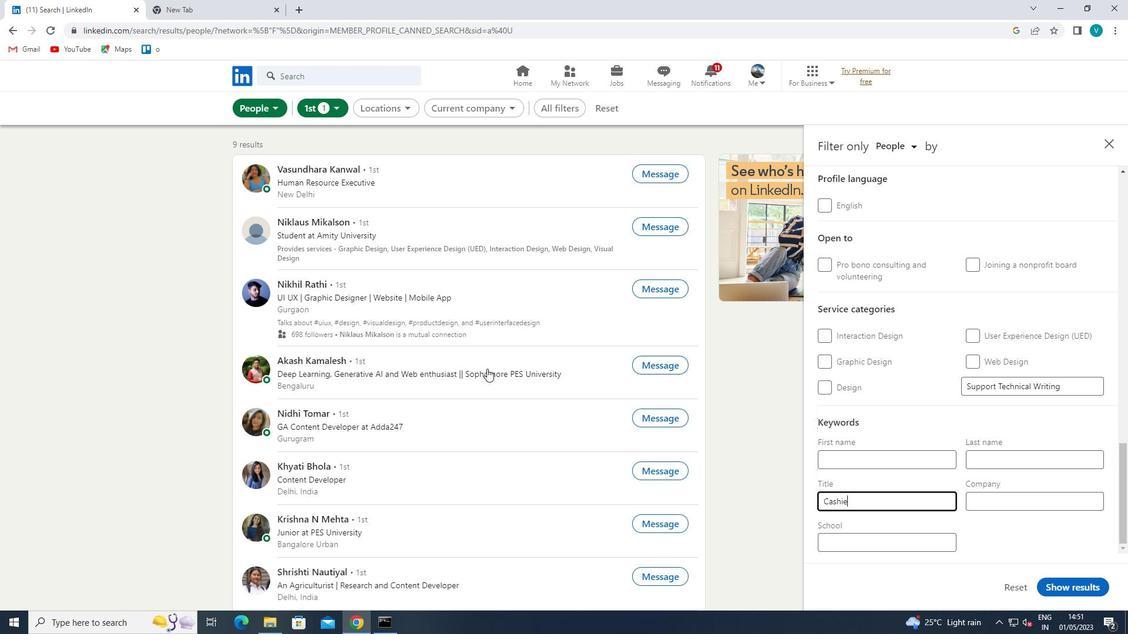 
Action: Mouse moved to (1099, 581)
Screenshot: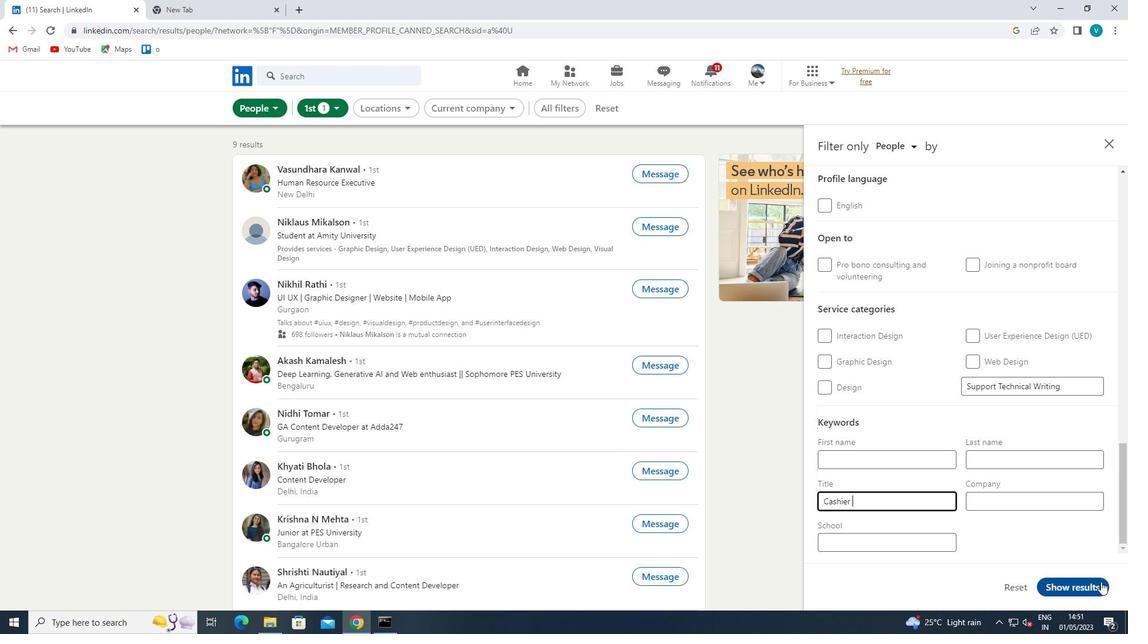 
Action: Mouse pressed left at (1099, 581)
Screenshot: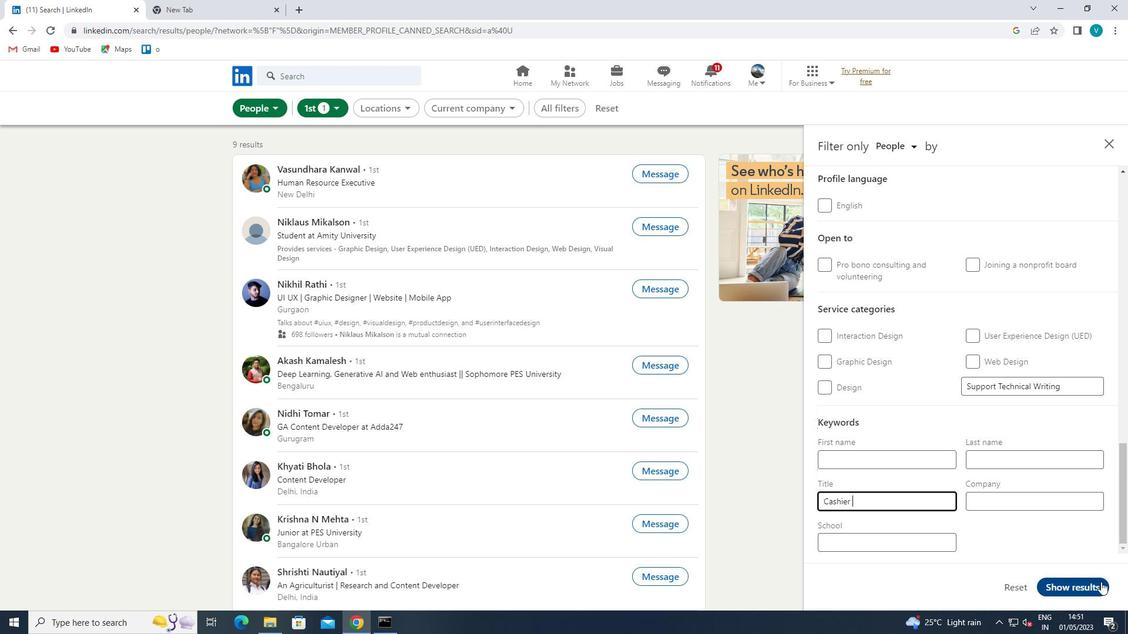 
Action: Mouse moved to (631, 287)
Screenshot: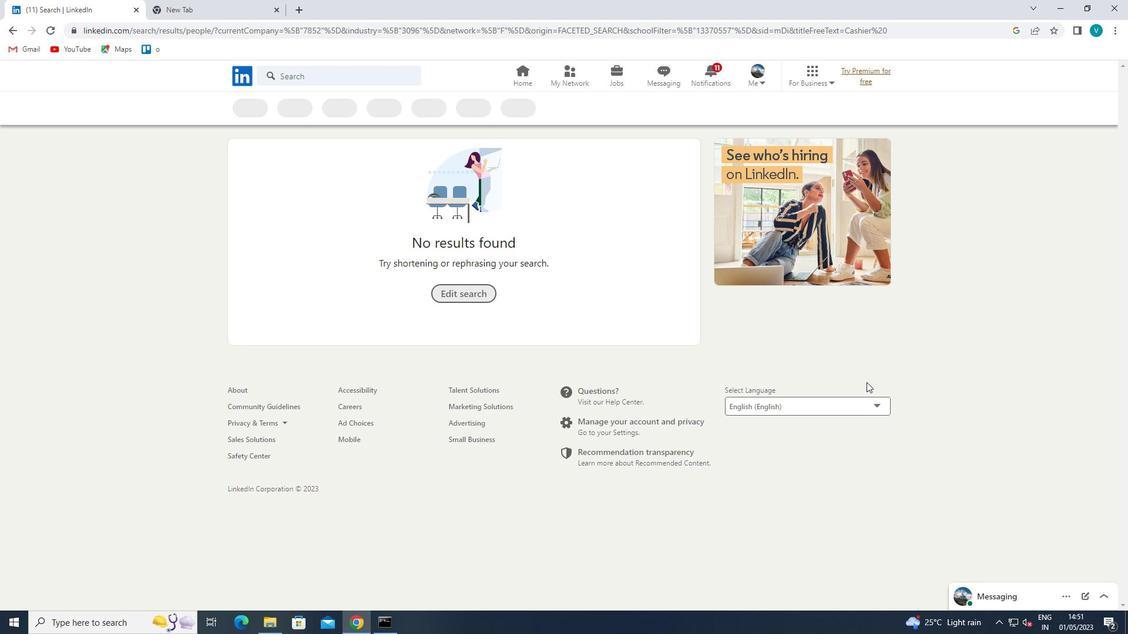 
